 Task: Look for space in Klintsy, Russia from 10th July, 2023 to 15th July, 2023 for 7 adults in price range Rs.10000 to Rs.15000. Place can be entire place or shared room with 4 bedrooms having 7 beds and 4 bathrooms. Property type can be house, flat, guest house. Amenities needed are: wifi, TV, free parkinig on premises, gym, breakfast. Booking option can be shelf check-in. Required host language is English.
Action: Mouse moved to (479, 101)
Screenshot: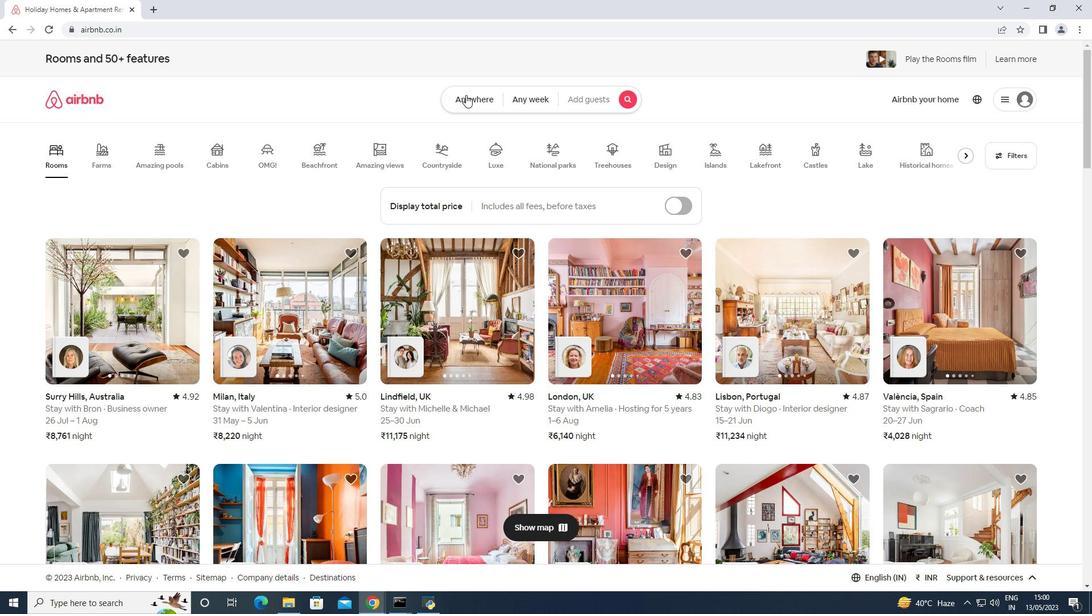 
Action: Mouse pressed left at (479, 101)
Screenshot: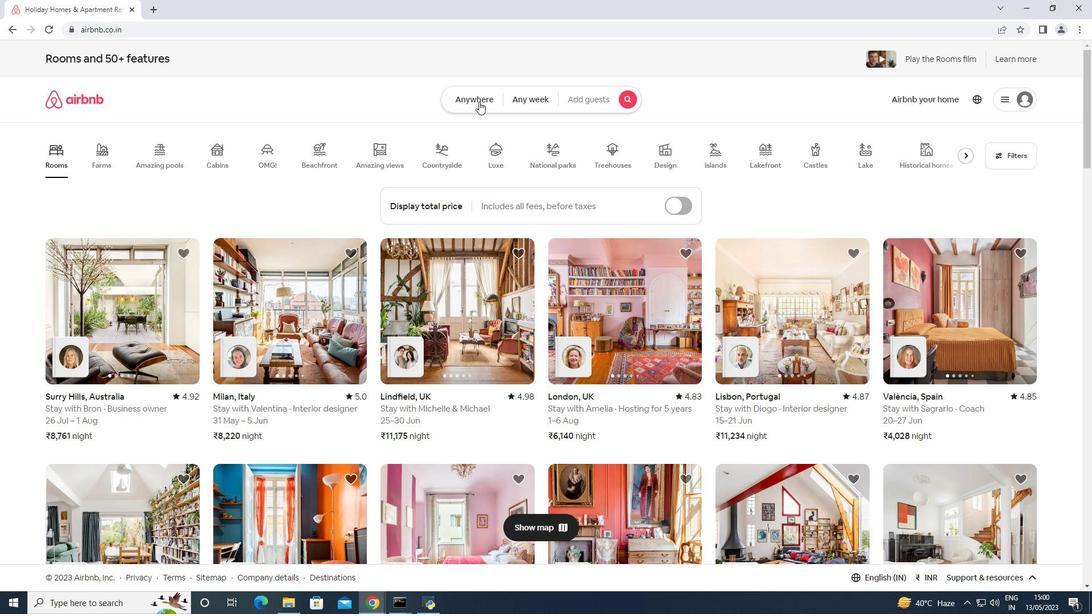 
Action: Mouse moved to (412, 137)
Screenshot: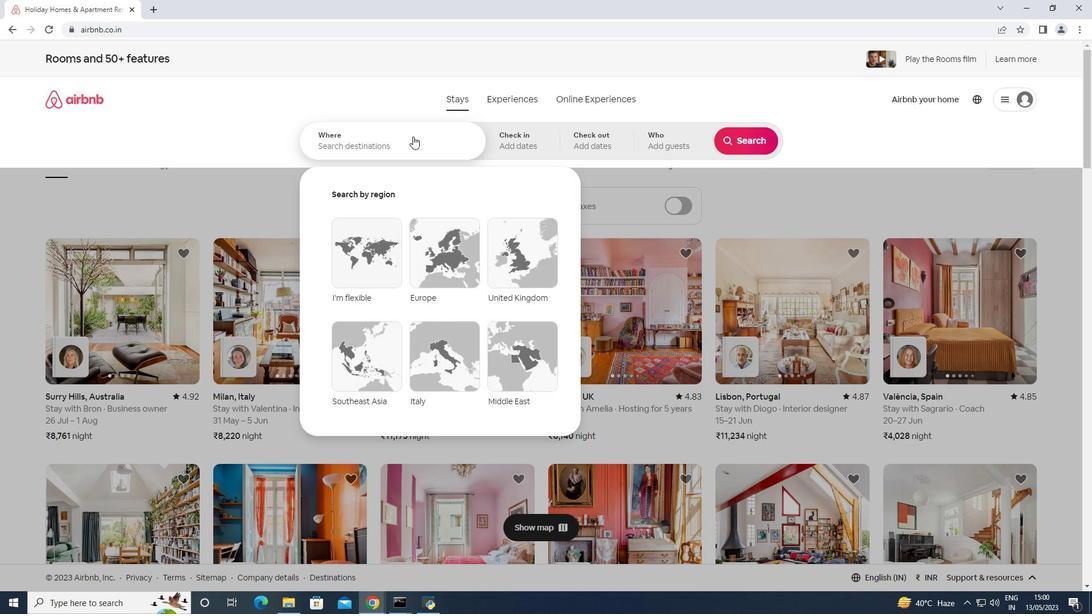 
Action: Mouse pressed left at (412, 137)
Screenshot: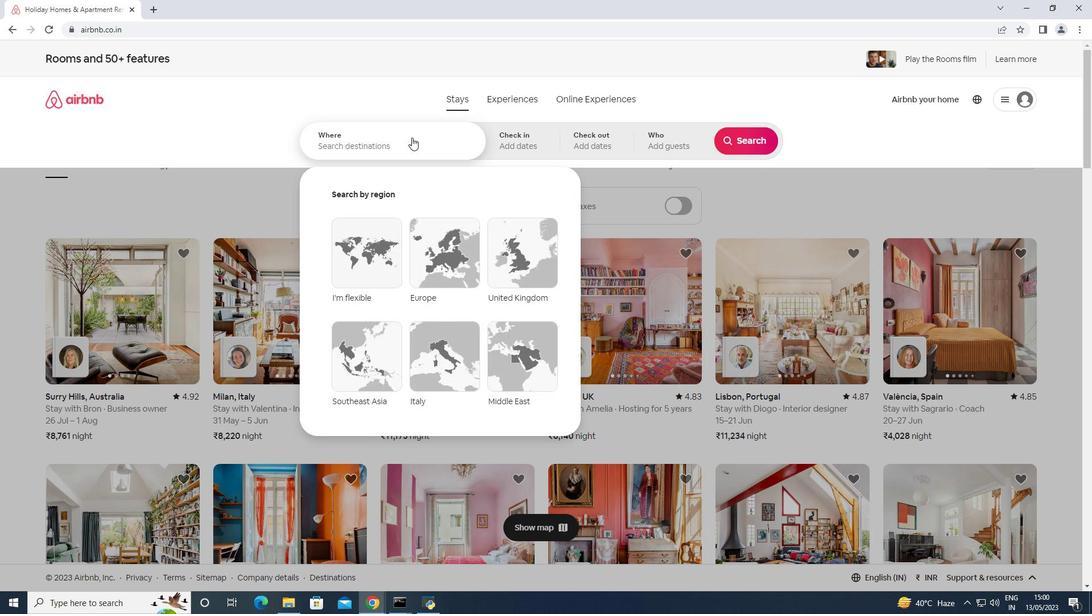 
Action: Mouse moved to (405, 131)
Screenshot: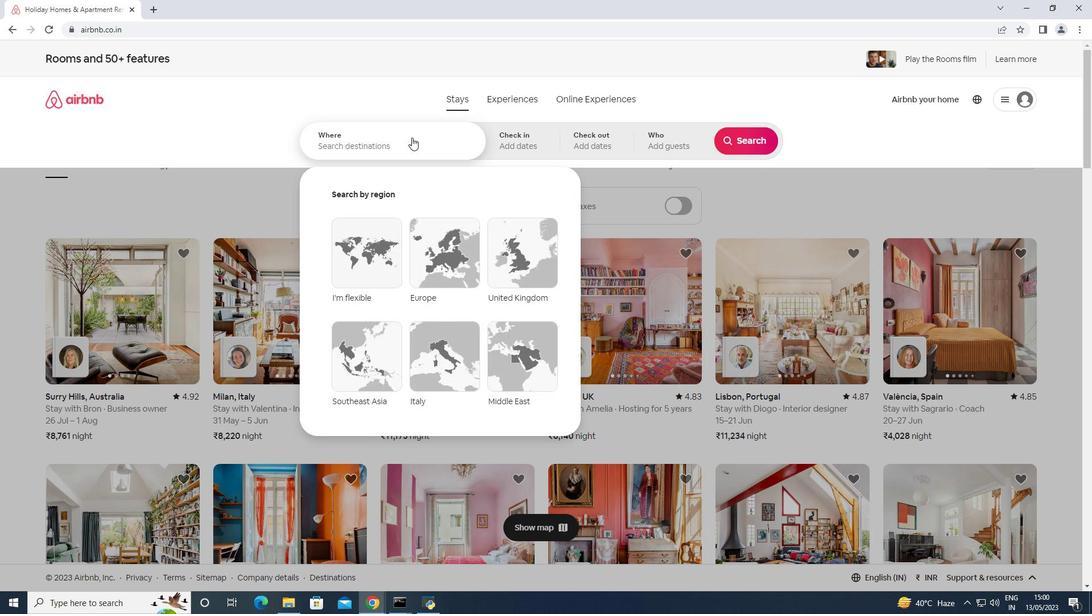 
Action: Key pressed <Key.shift>Klintsy,<Key.space><Key.shift>Russia<Key.enter>
Screenshot: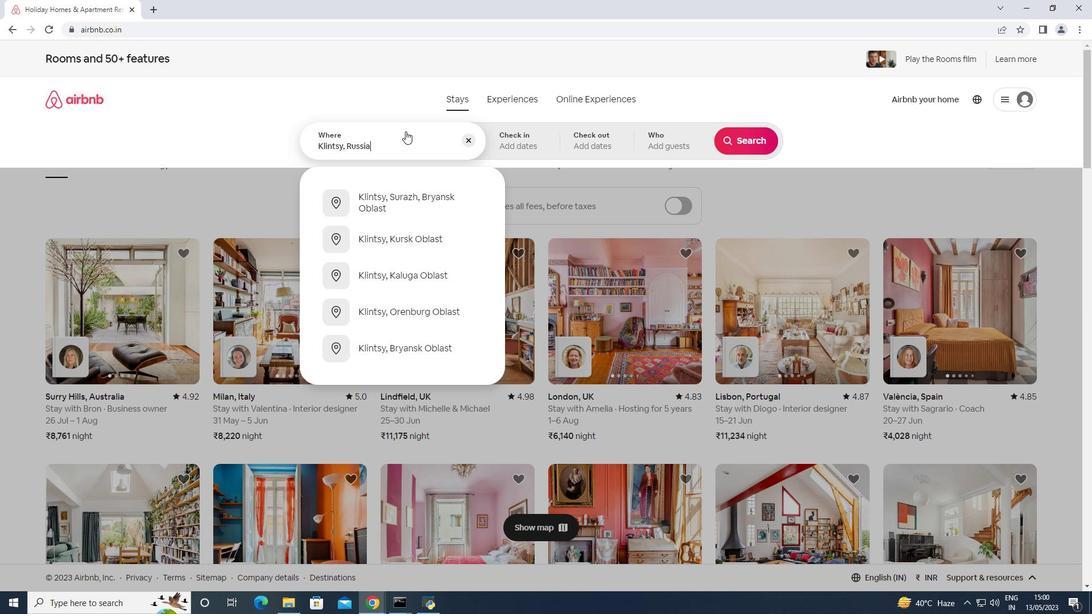 
Action: Mouse moved to (738, 229)
Screenshot: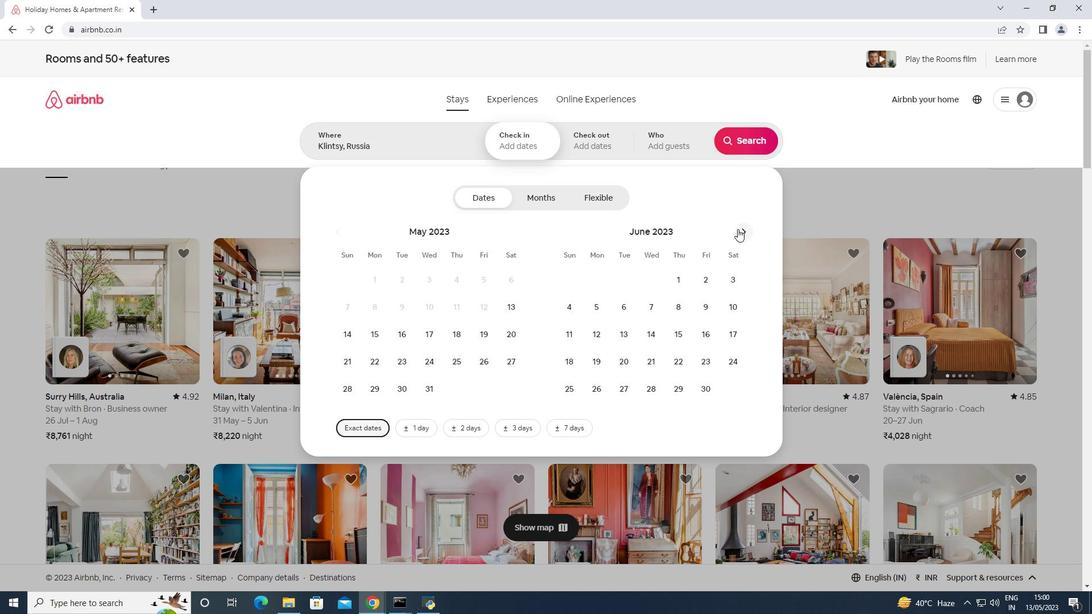 
Action: Mouse pressed left at (738, 229)
Screenshot: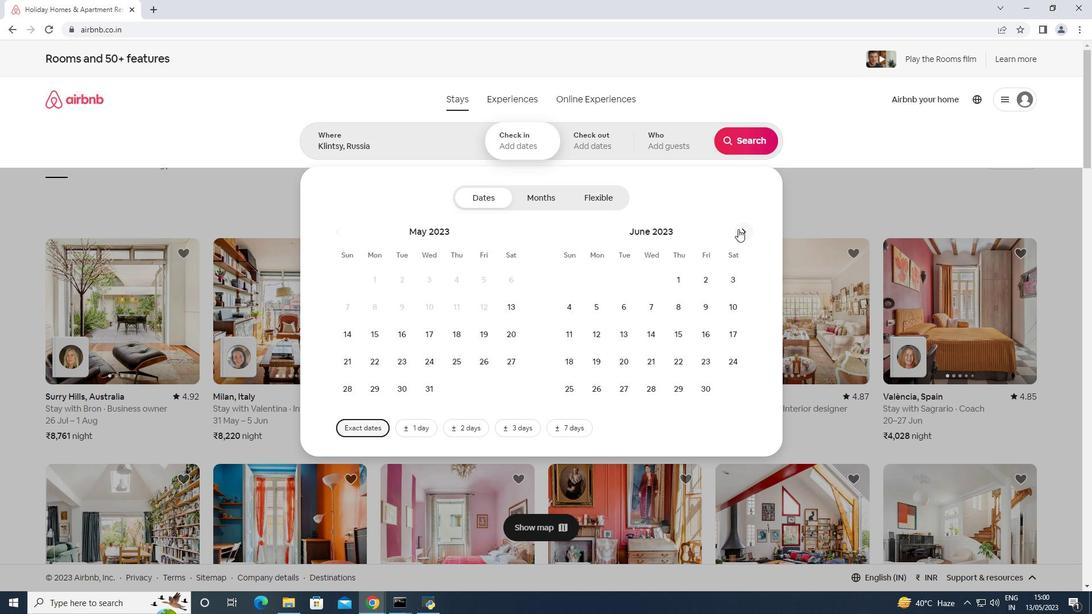 
Action: Mouse moved to (603, 334)
Screenshot: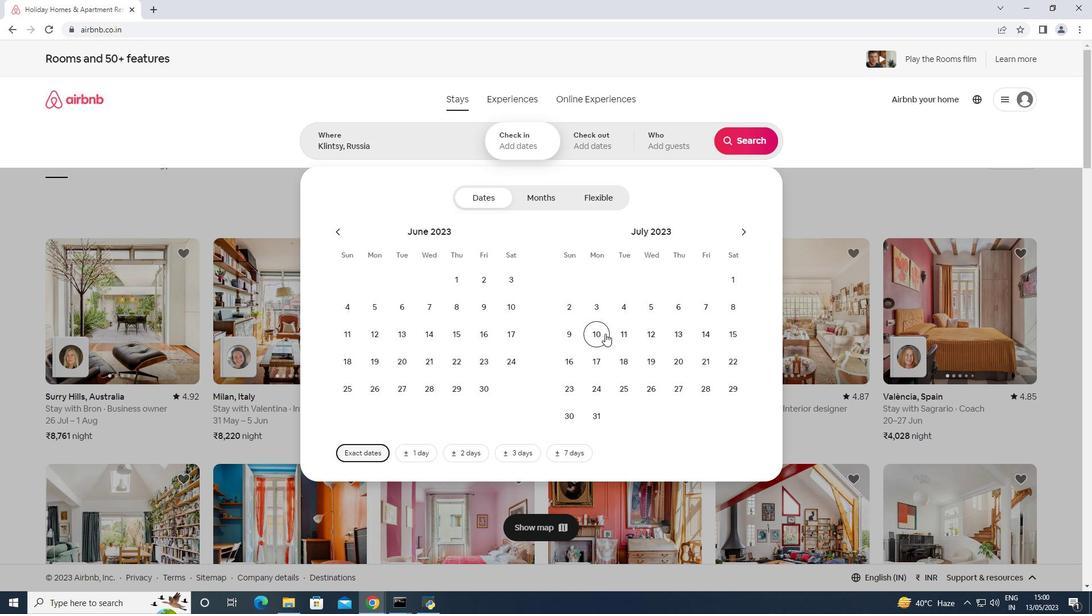 
Action: Mouse pressed left at (603, 334)
Screenshot: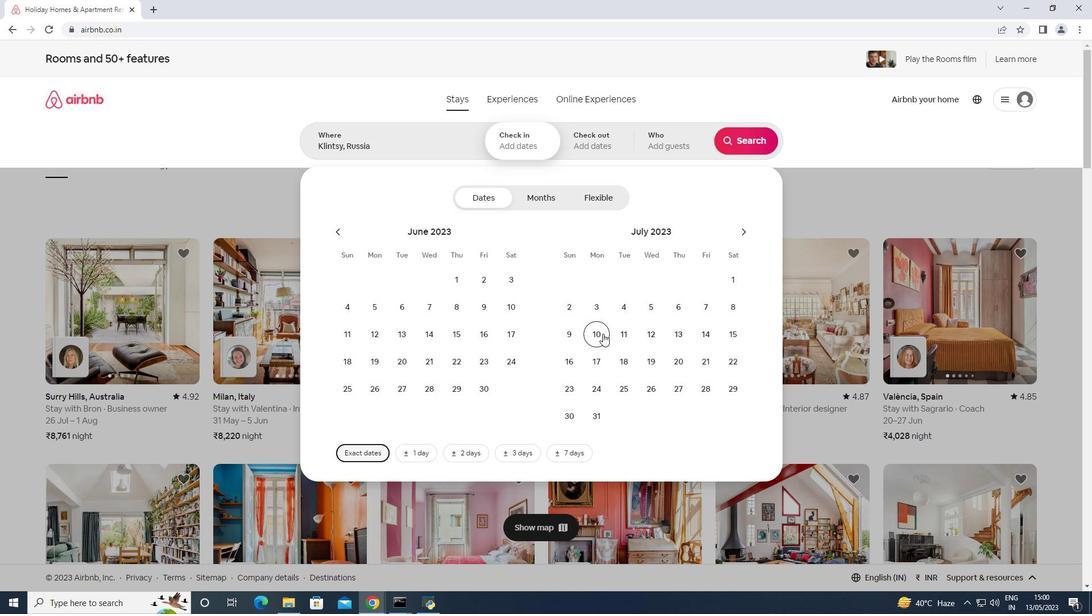 
Action: Mouse moved to (731, 325)
Screenshot: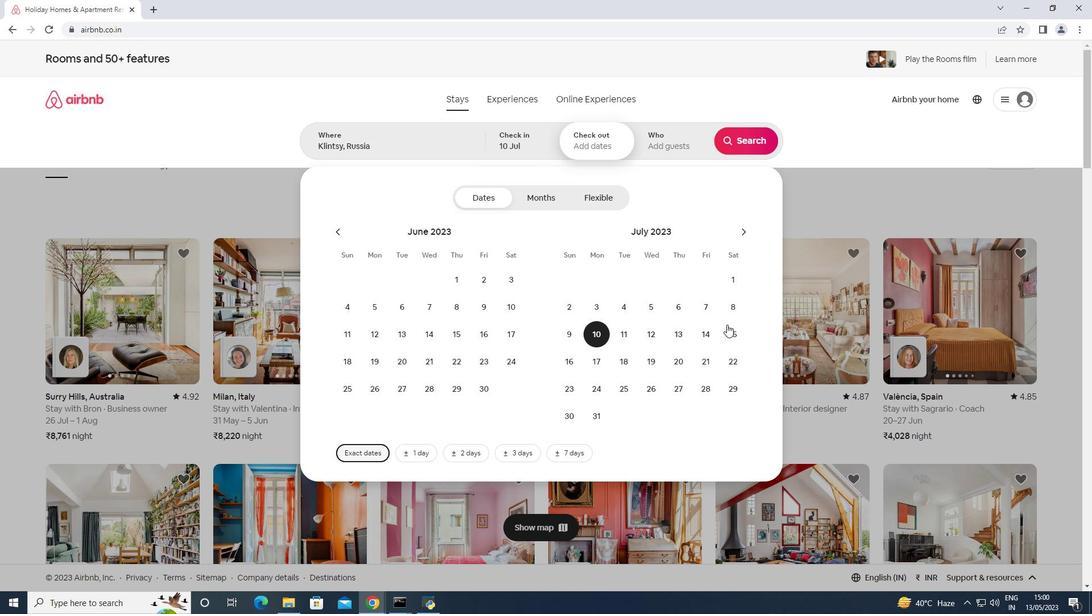 
Action: Mouse pressed left at (731, 325)
Screenshot: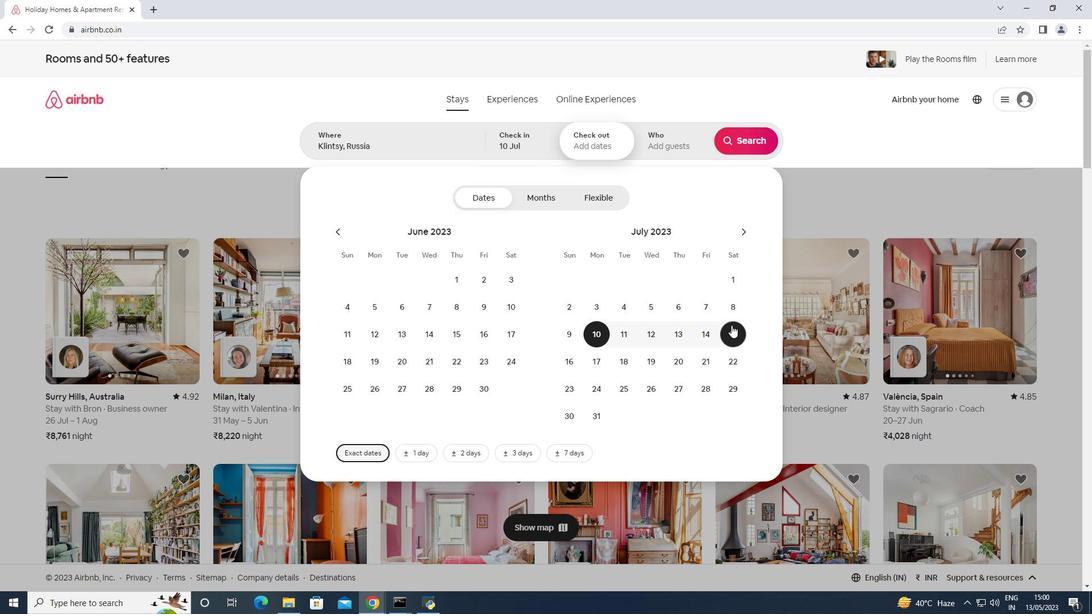 
Action: Mouse moved to (654, 139)
Screenshot: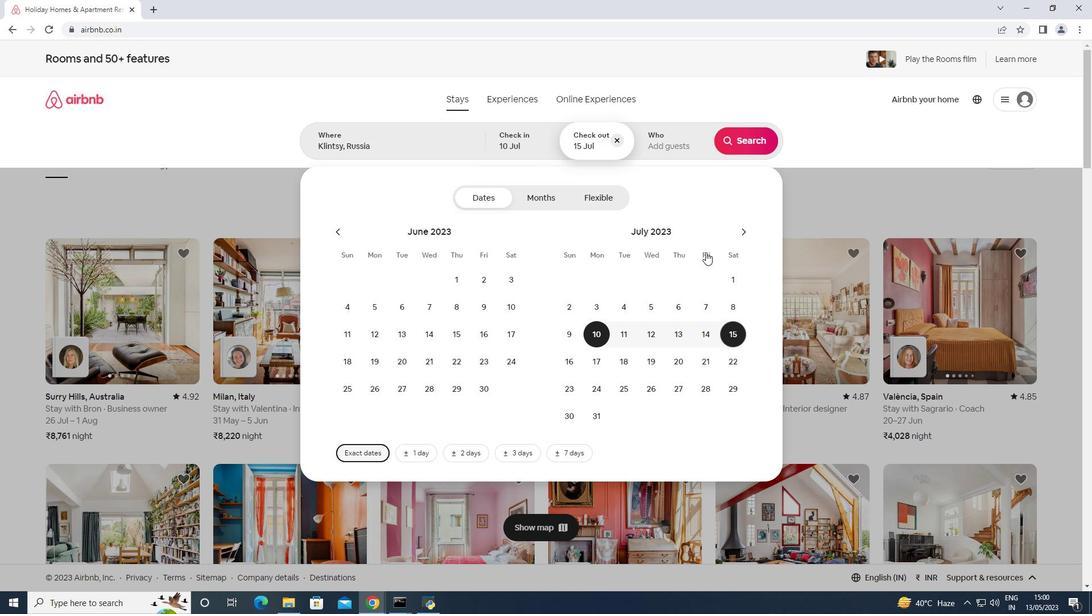 
Action: Mouse pressed left at (654, 139)
Screenshot: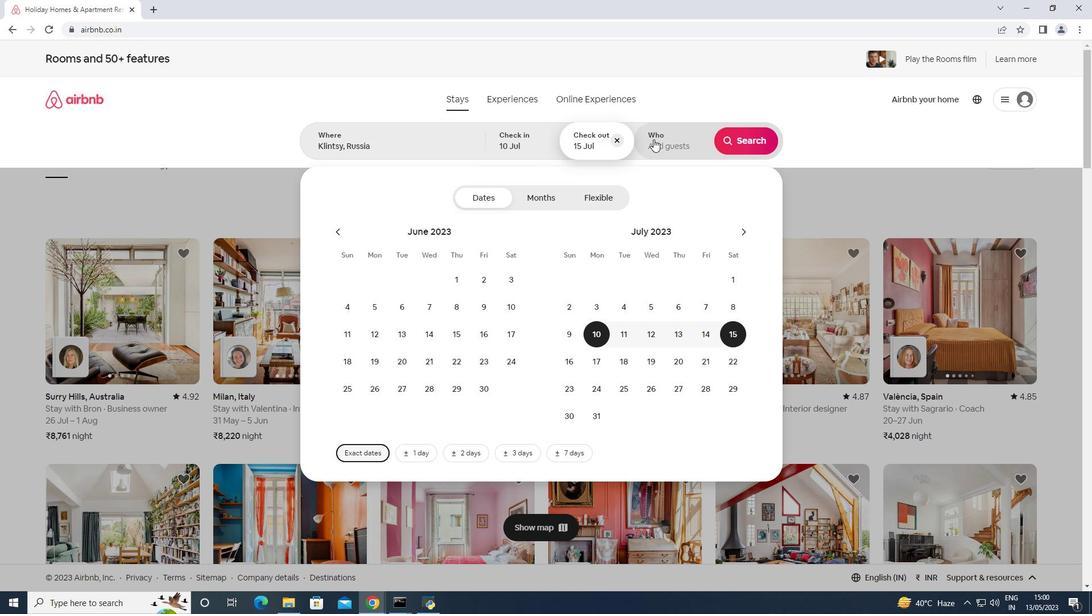 
Action: Mouse moved to (750, 203)
Screenshot: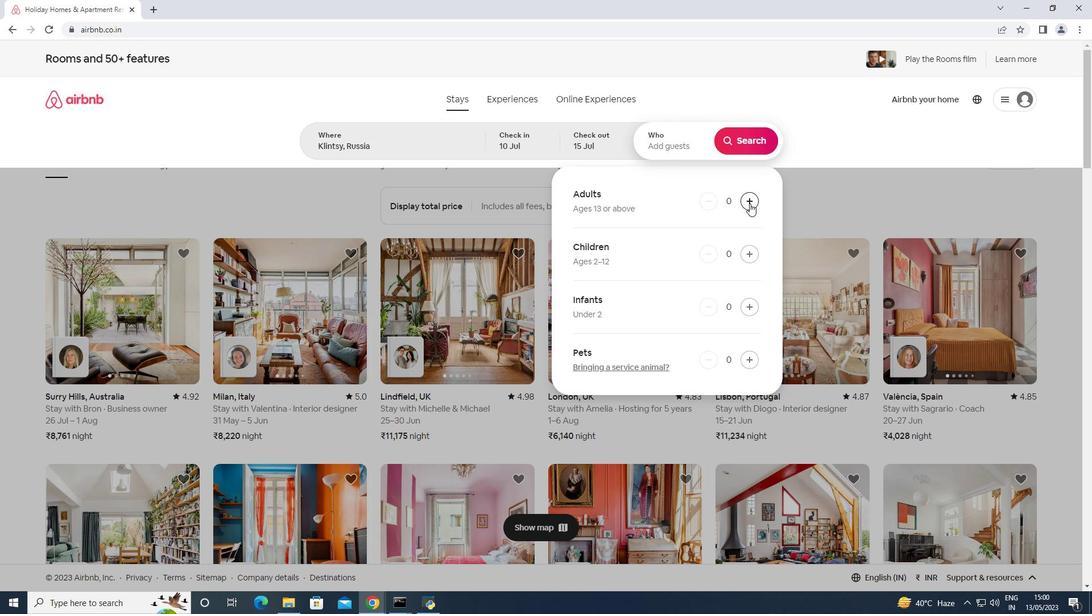 
Action: Mouse pressed left at (750, 203)
Screenshot: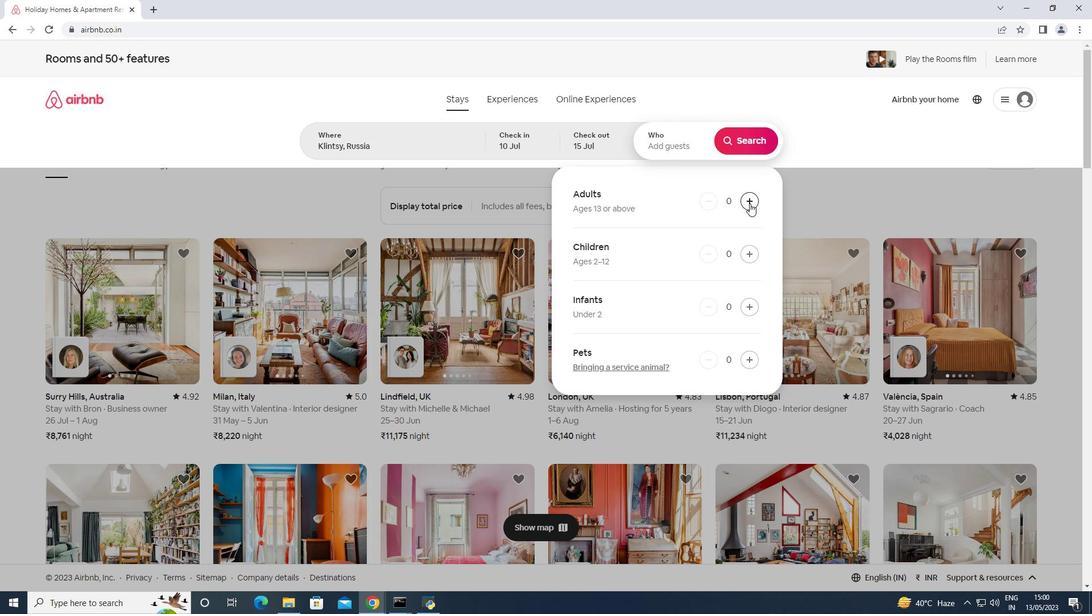 
Action: Mouse pressed left at (750, 203)
Screenshot: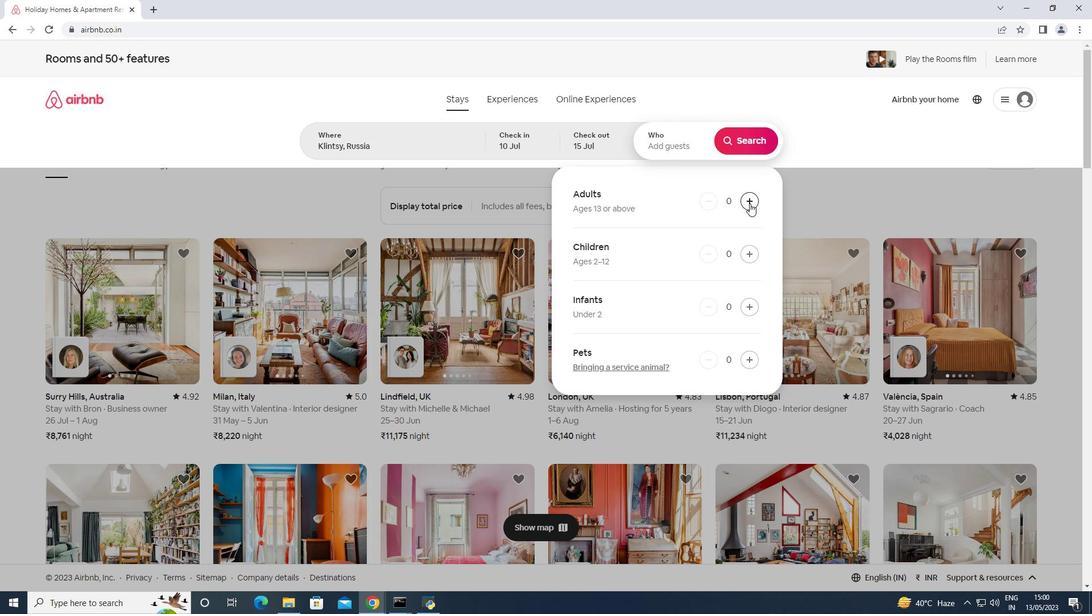 
Action: Mouse pressed left at (750, 203)
Screenshot: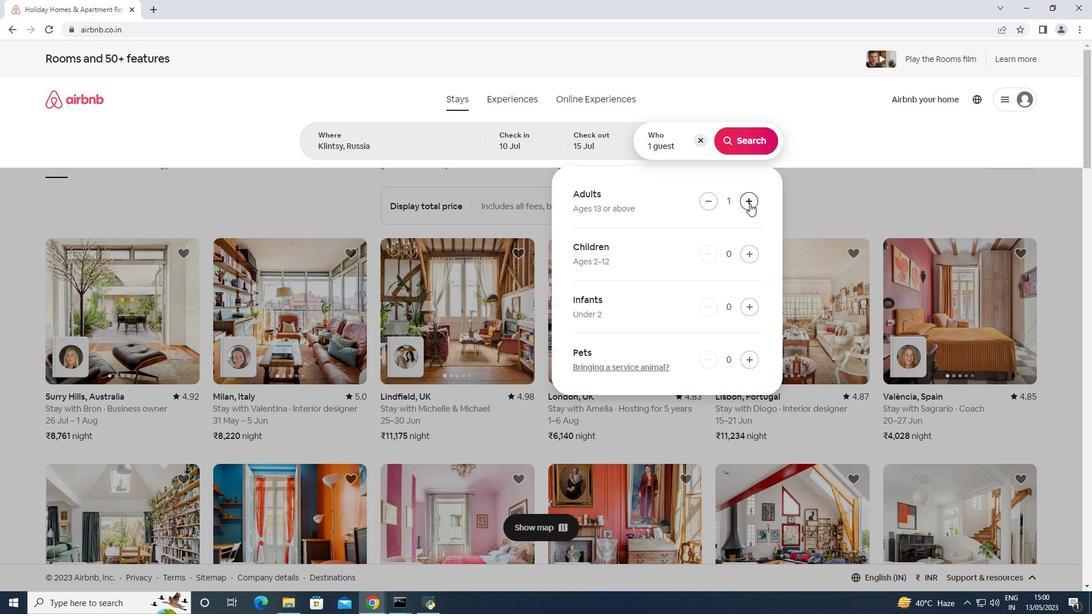 
Action: Mouse pressed left at (750, 203)
Screenshot: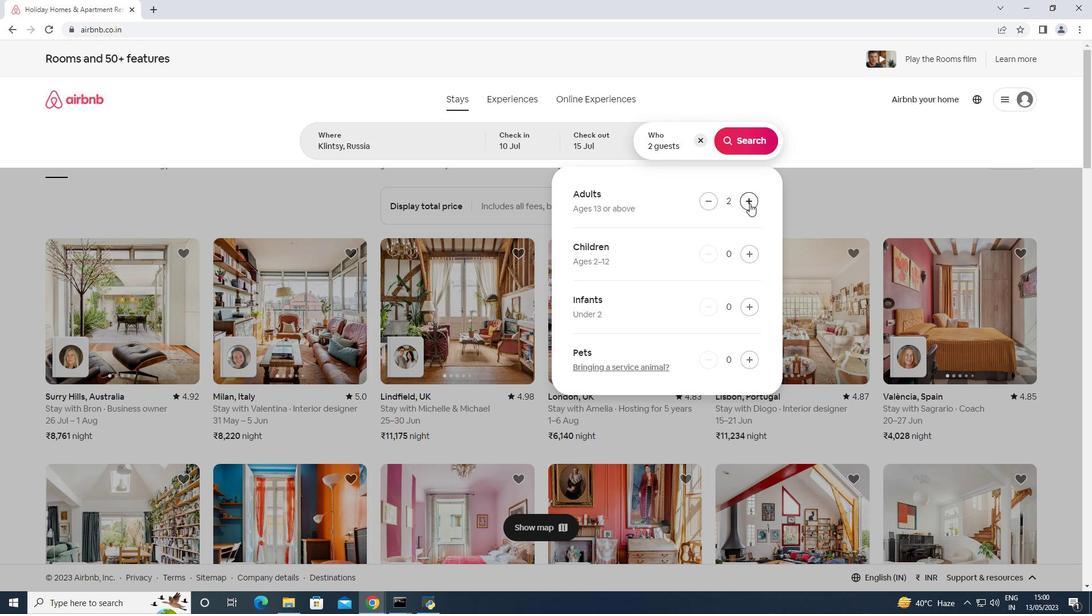 
Action: Mouse pressed left at (750, 203)
Screenshot: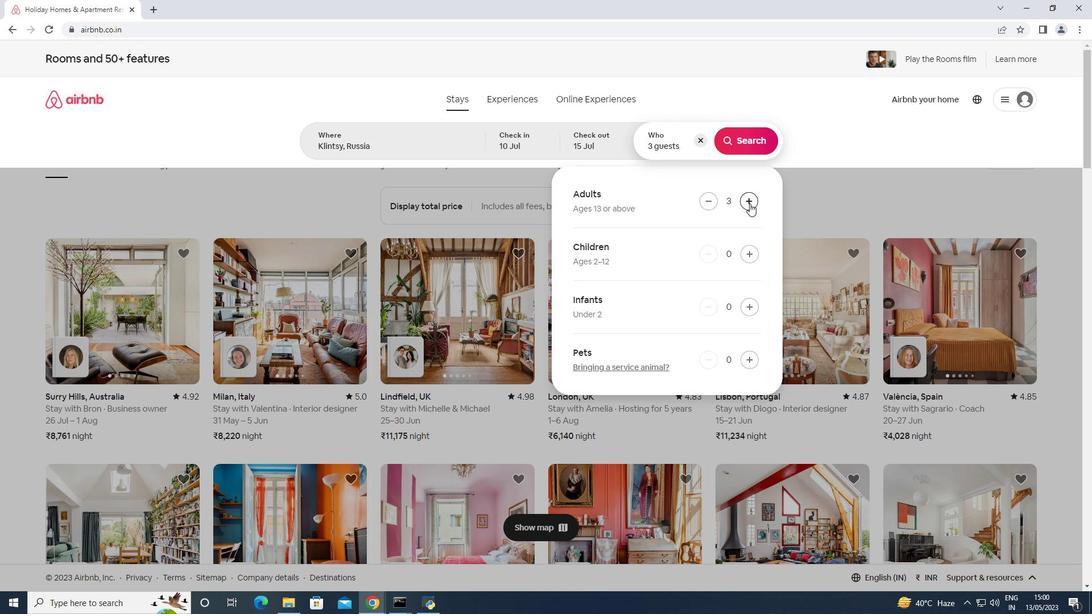 
Action: Mouse pressed left at (750, 203)
Screenshot: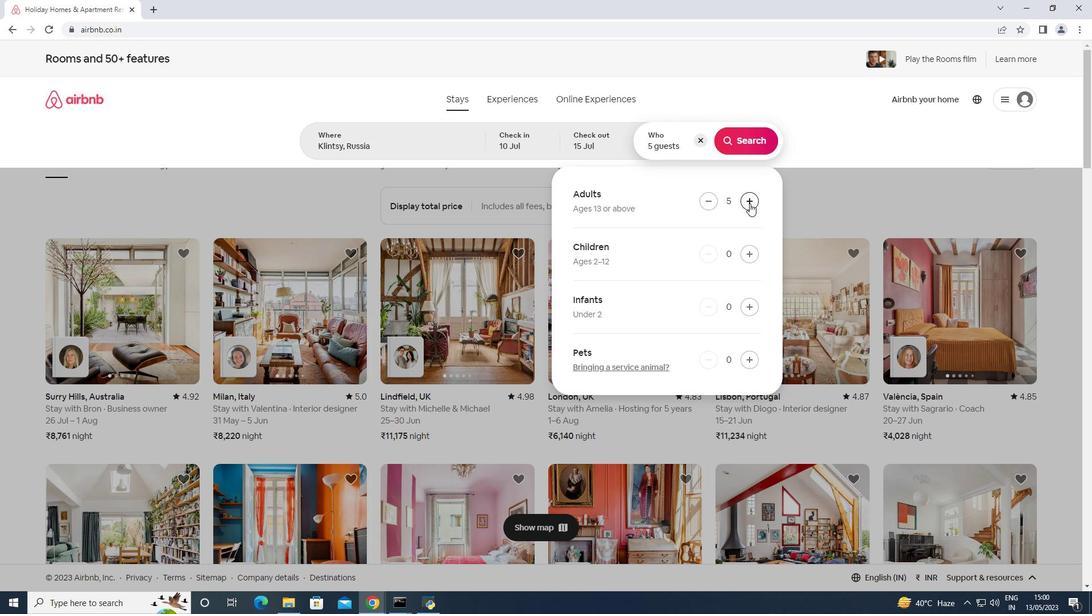 
Action: Mouse pressed left at (750, 203)
Screenshot: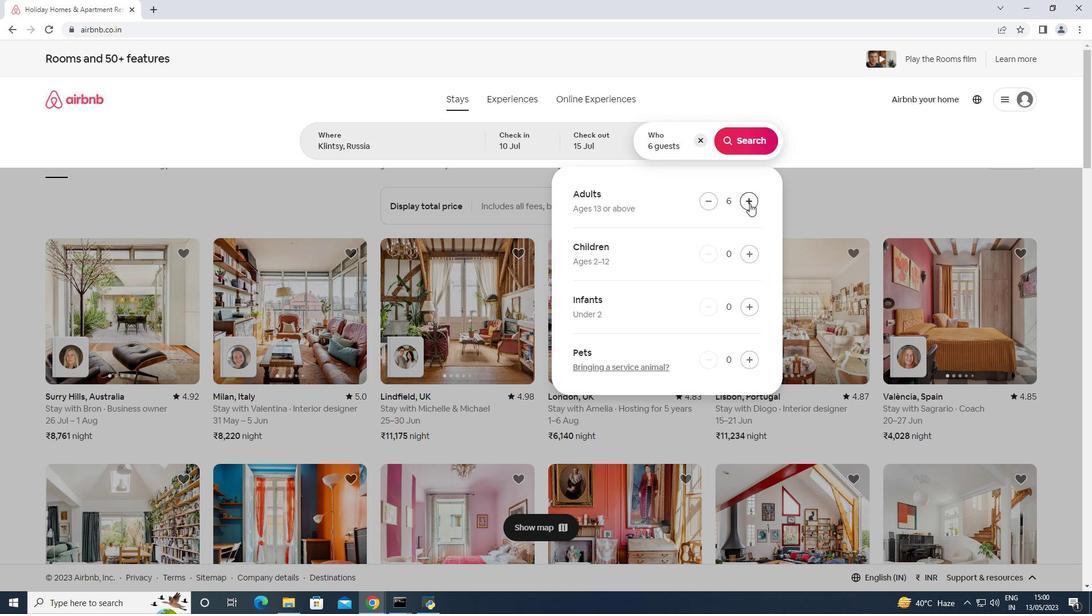 
Action: Mouse moved to (745, 146)
Screenshot: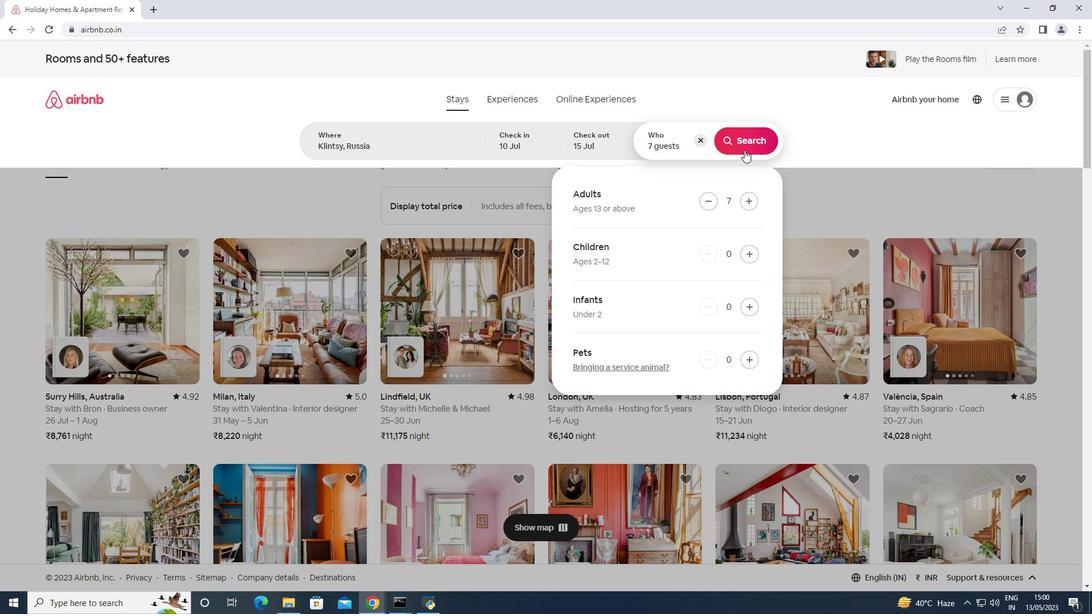 
Action: Mouse pressed left at (745, 146)
Screenshot: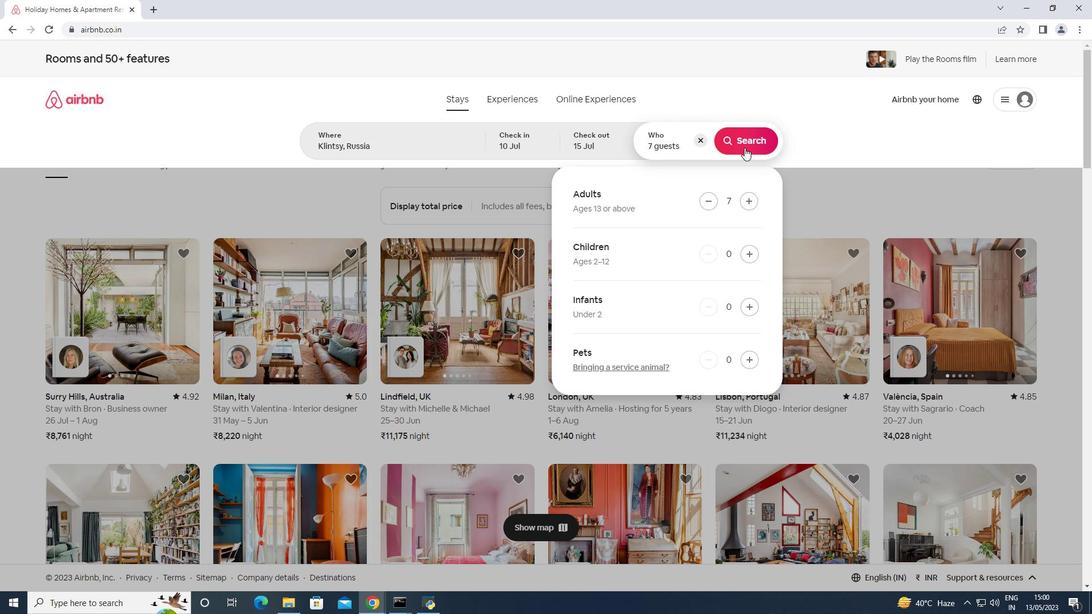 
Action: Mouse moved to (1043, 109)
Screenshot: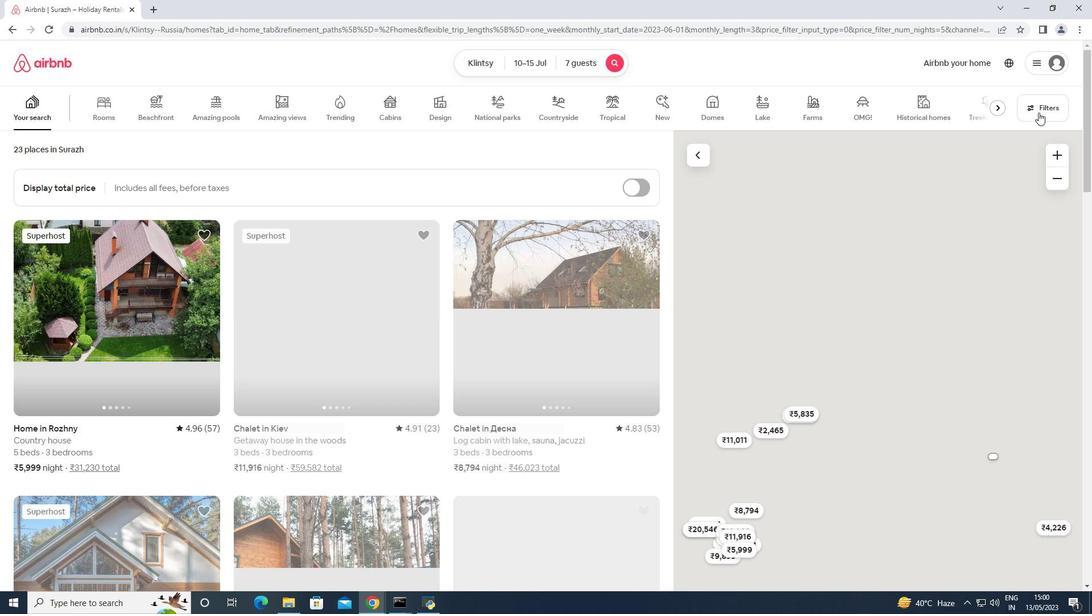 
Action: Mouse pressed left at (1043, 109)
Screenshot: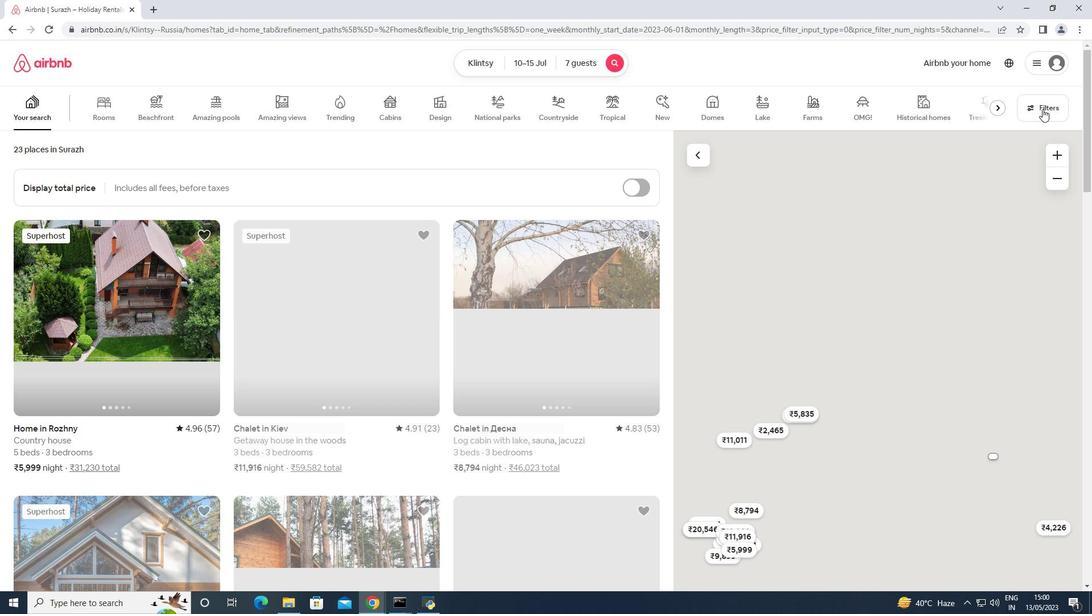 
Action: Mouse moved to (466, 383)
Screenshot: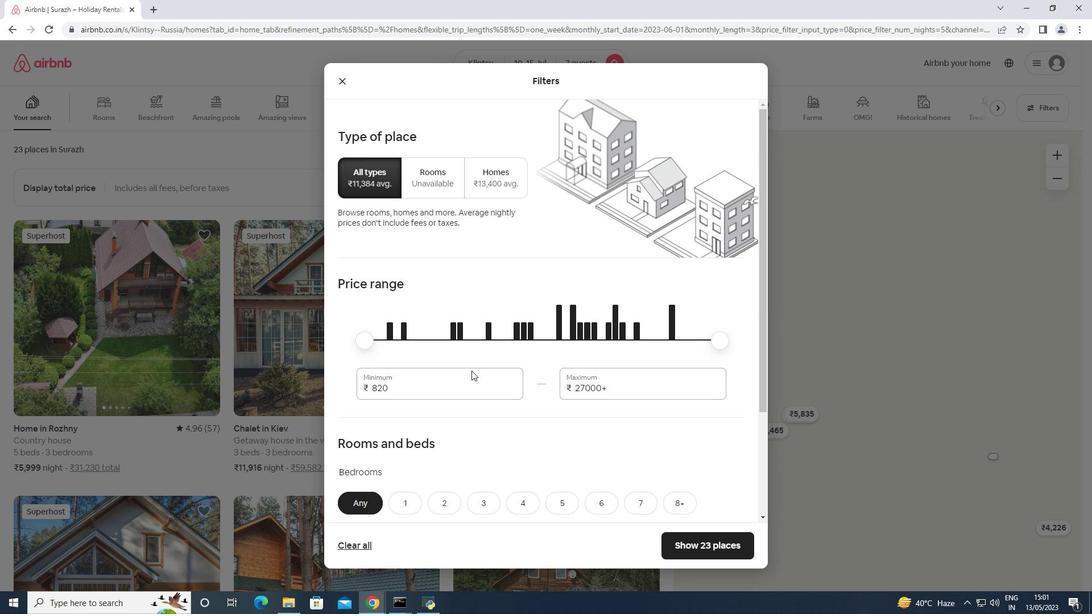 
Action: Mouse pressed left at (466, 383)
Screenshot: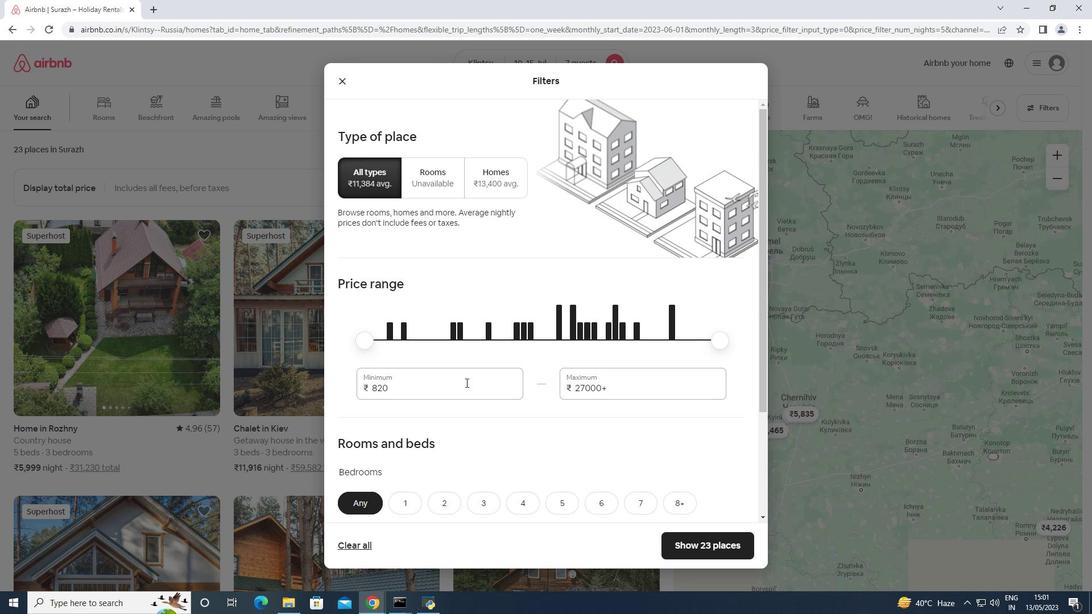
Action: Mouse pressed left at (466, 383)
Screenshot: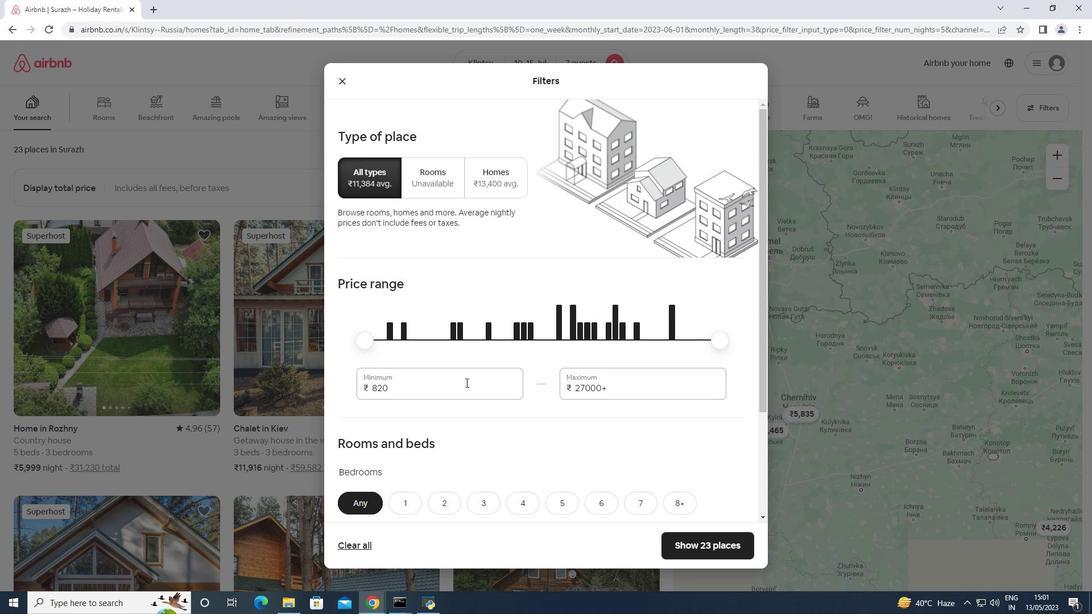 
Action: Mouse moved to (465, 383)
Screenshot: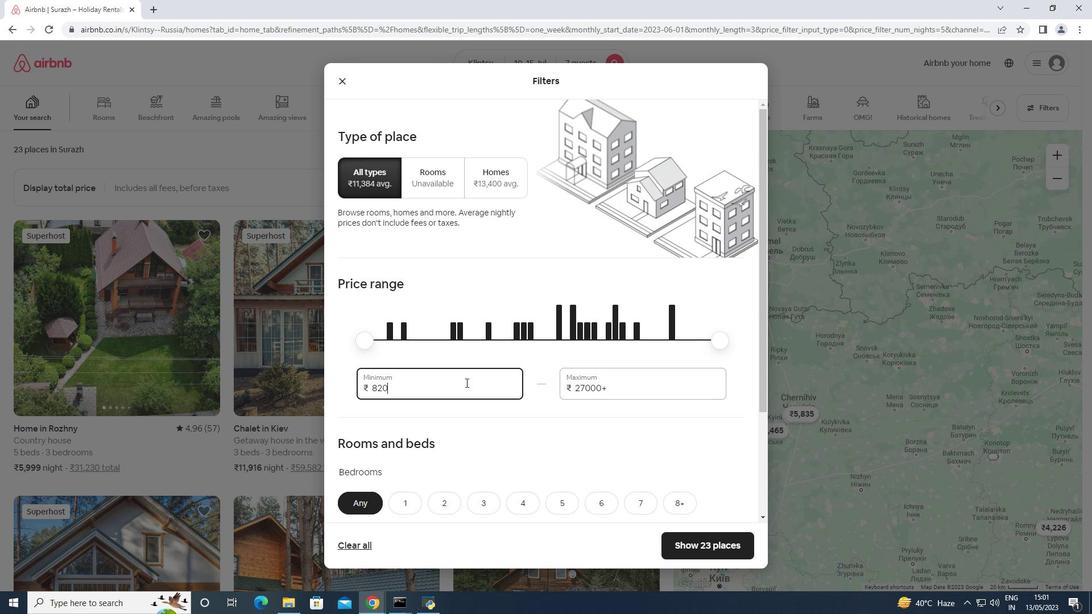 
Action: Key pressed 10000<Key.tab>15000
Screenshot: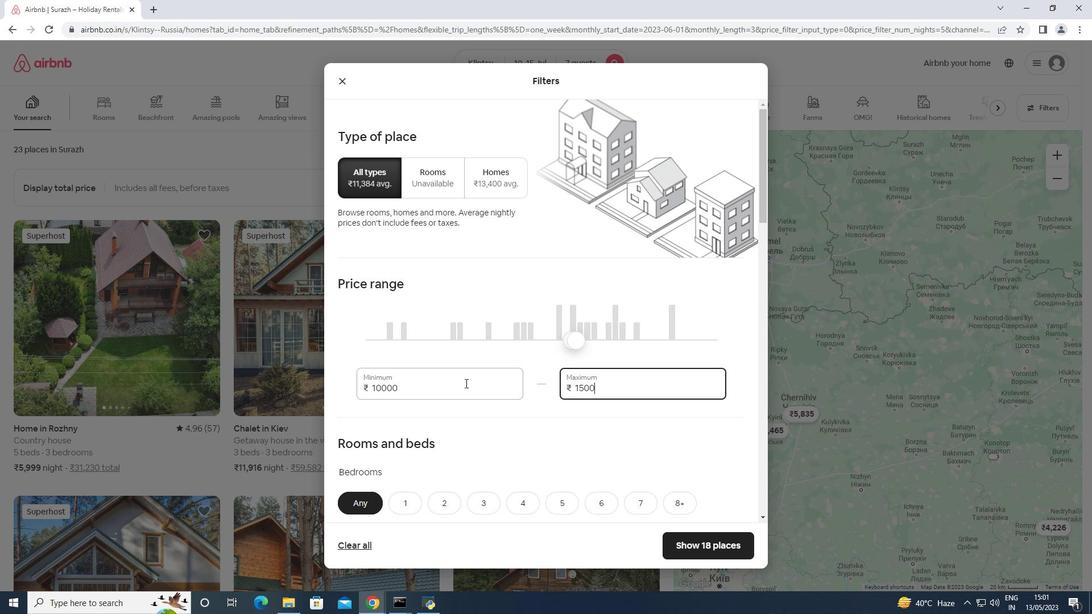 
Action: Mouse scrolled (465, 383) with delta (0, 0)
Screenshot: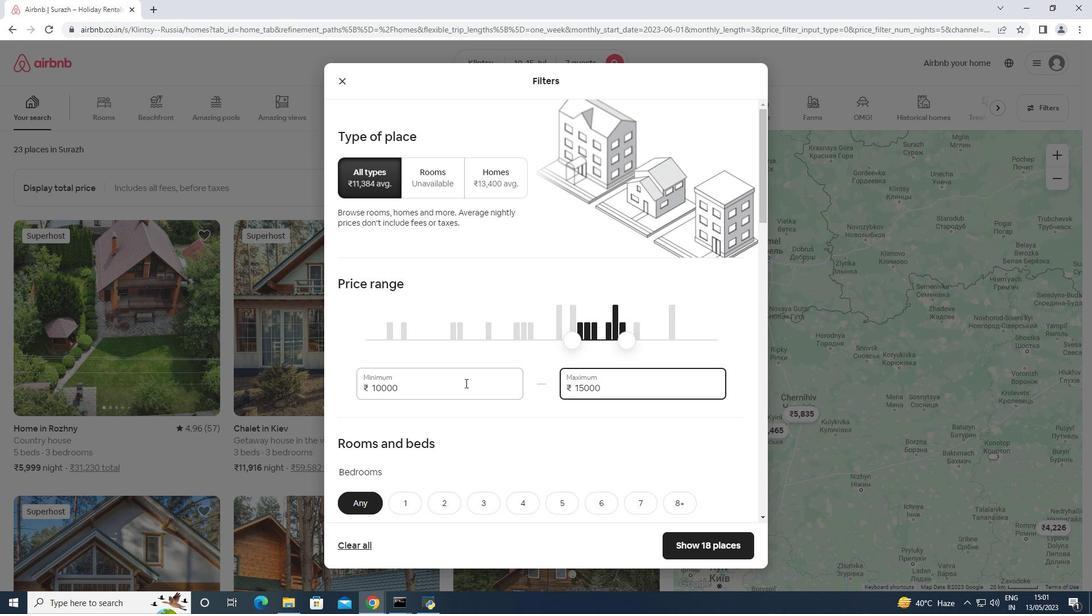 
Action: Mouse scrolled (465, 383) with delta (0, 0)
Screenshot: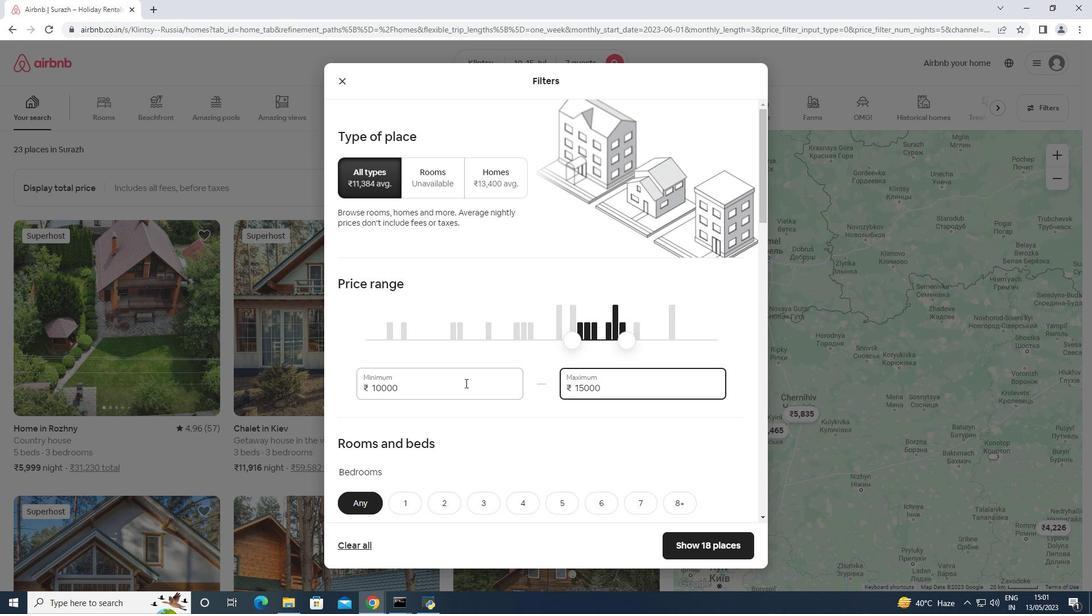 
Action: Mouse scrolled (465, 383) with delta (0, 0)
Screenshot: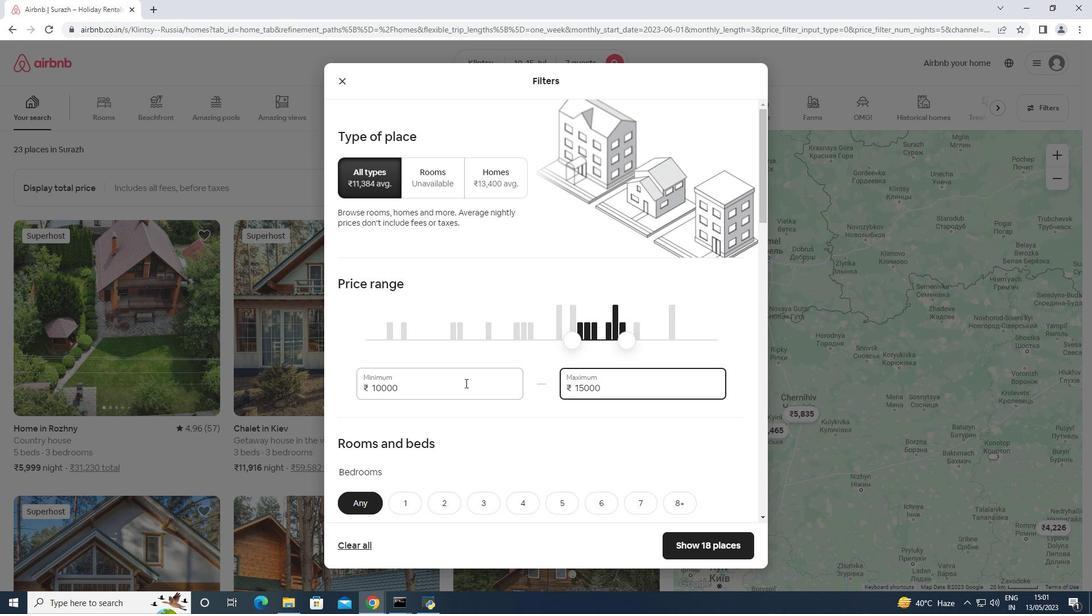 
Action: Mouse scrolled (465, 383) with delta (0, 0)
Screenshot: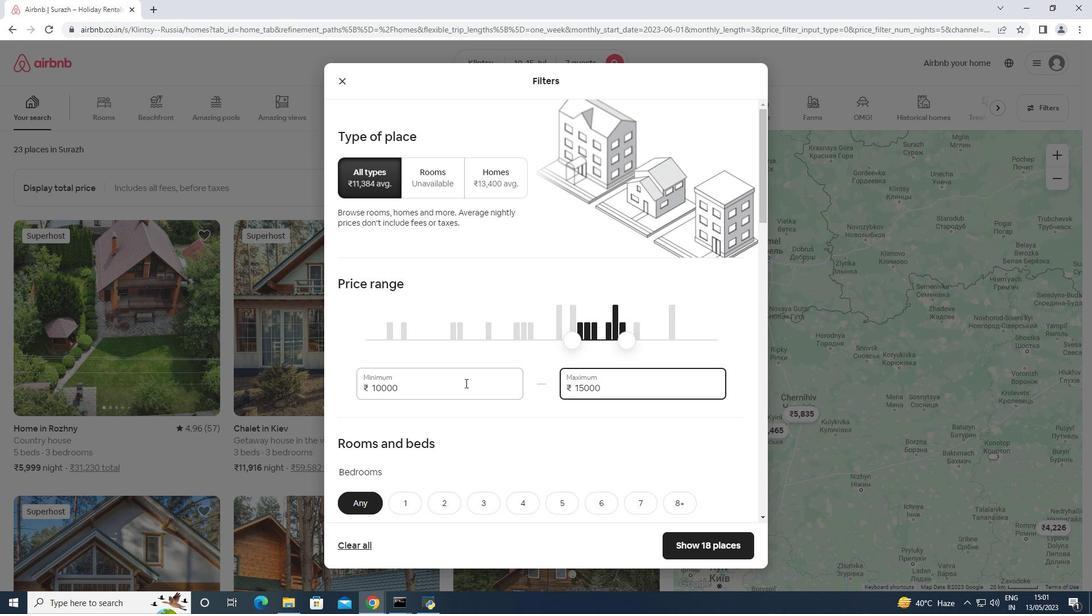 
Action: Mouse moved to (523, 282)
Screenshot: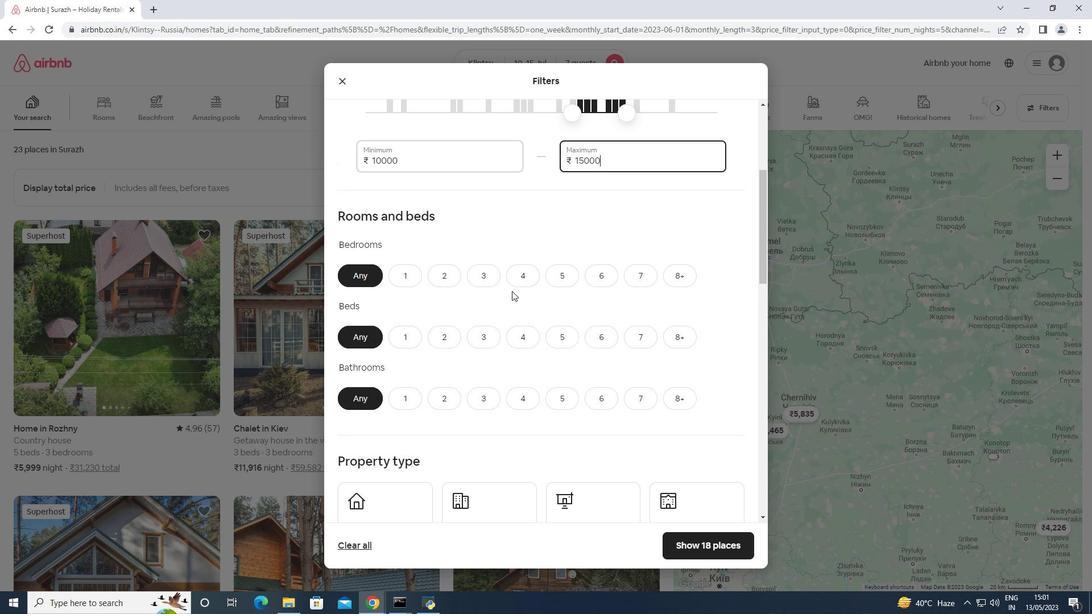 
Action: Mouse pressed left at (523, 282)
Screenshot: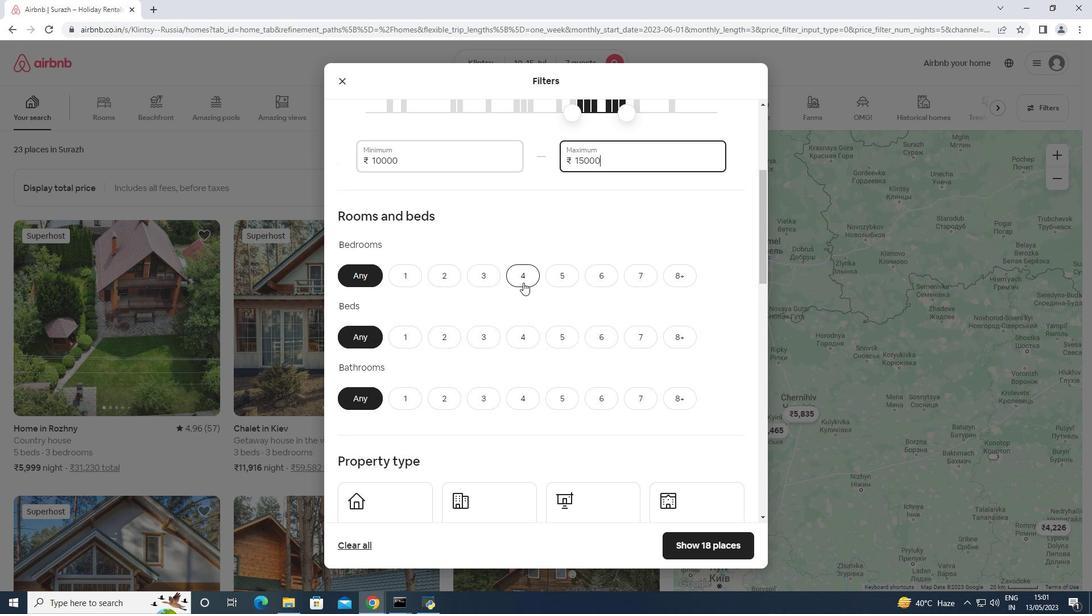 
Action: Mouse moved to (628, 338)
Screenshot: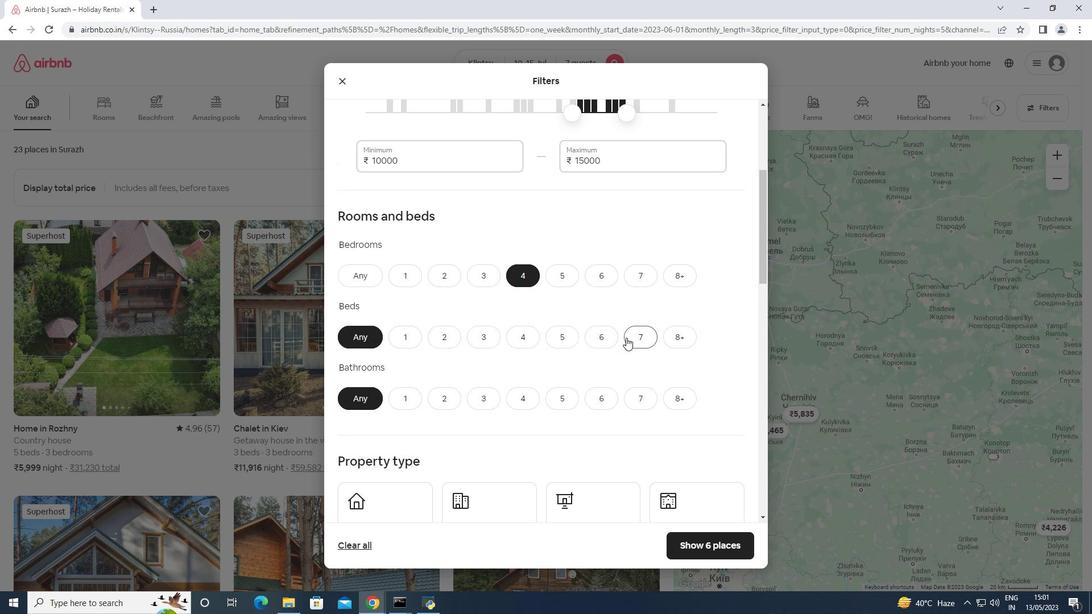 
Action: Mouse pressed left at (628, 338)
Screenshot: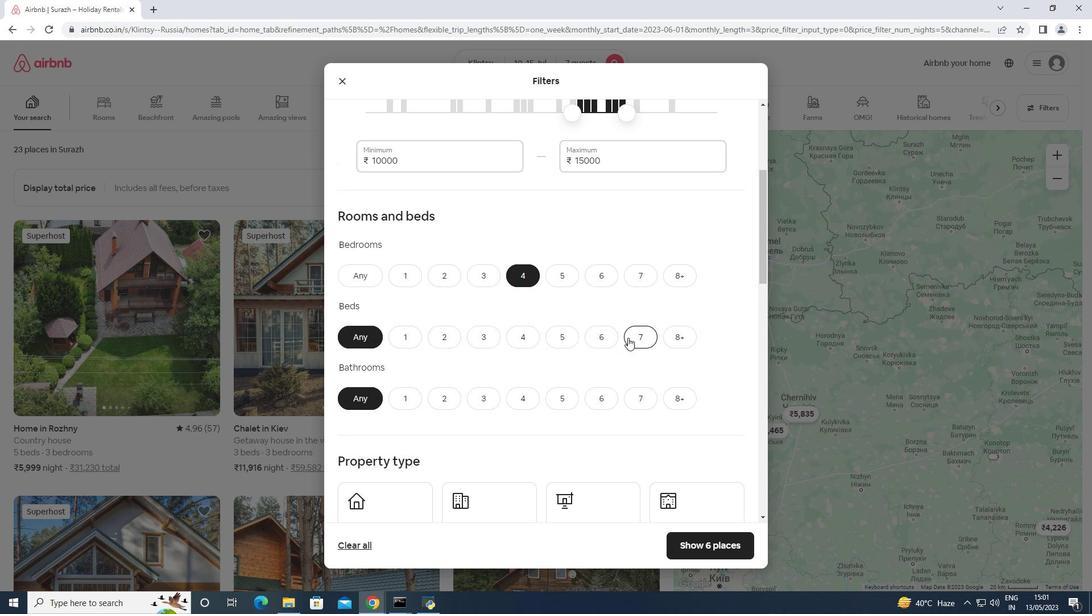 
Action: Mouse moved to (525, 399)
Screenshot: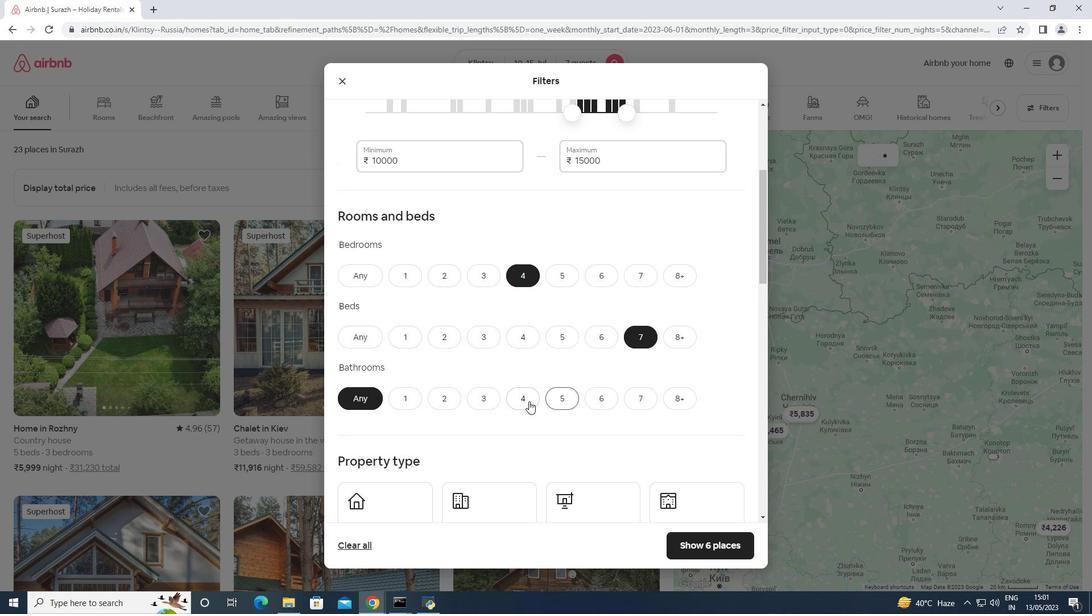 
Action: Mouse pressed left at (525, 399)
Screenshot: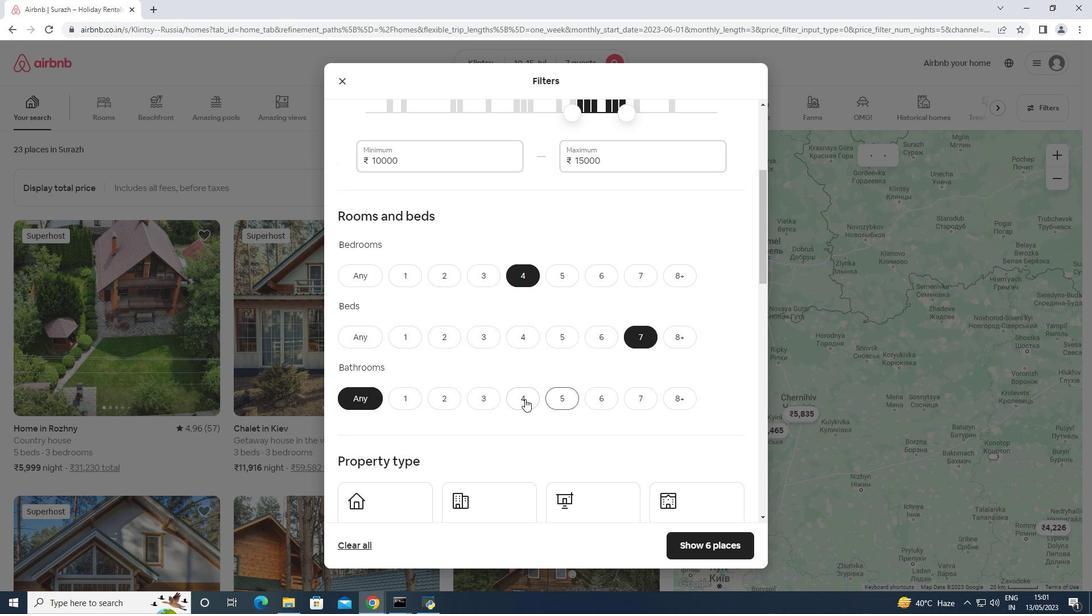 
Action: Mouse moved to (525, 399)
Screenshot: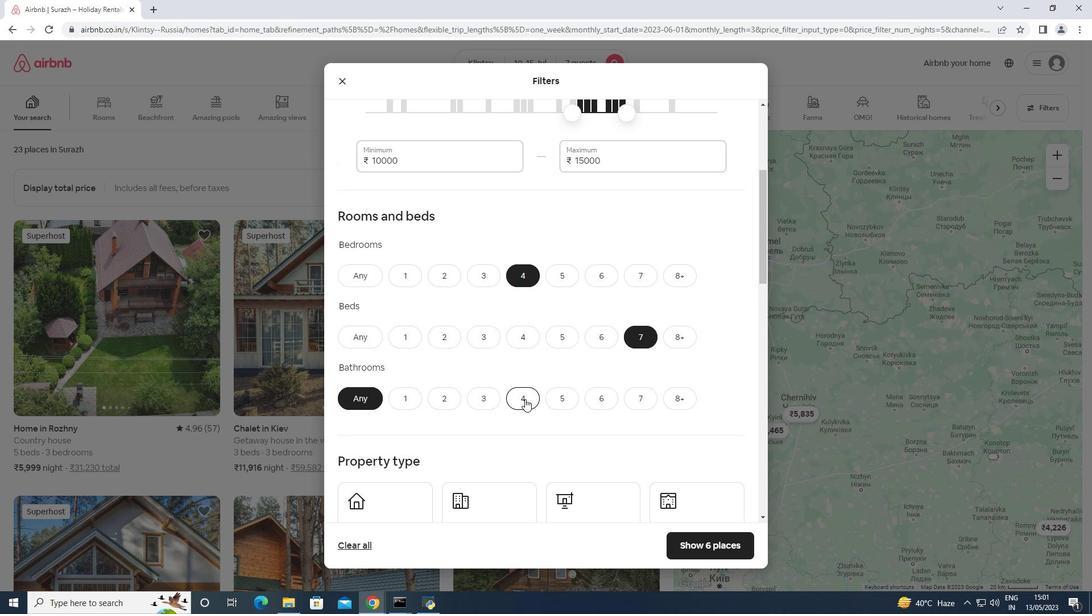 
Action: Mouse scrolled (525, 398) with delta (0, 0)
Screenshot: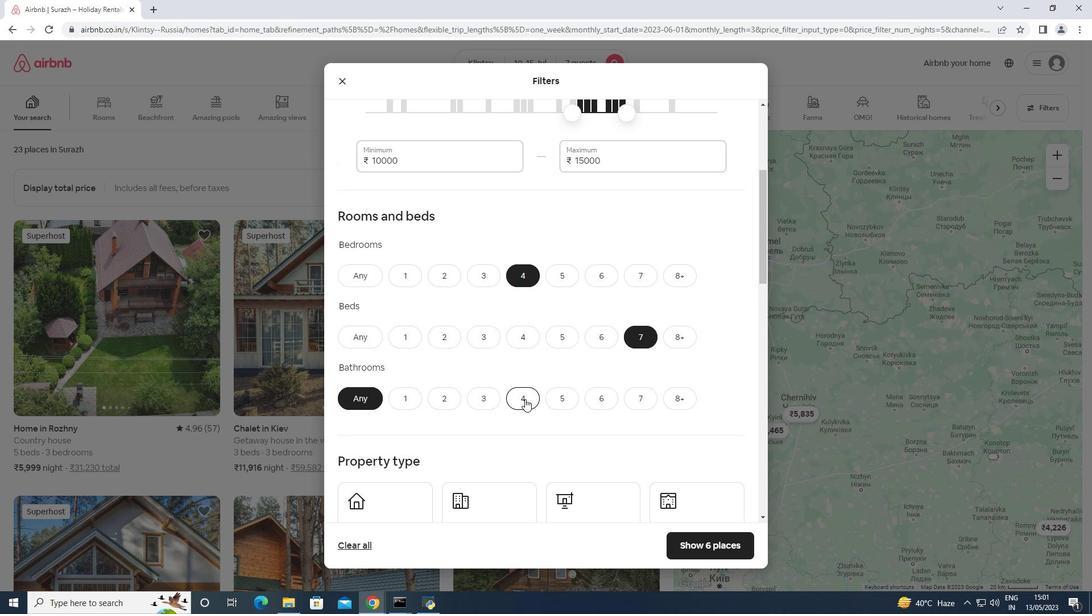 
Action: Mouse scrolled (525, 398) with delta (0, 0)
Screenshot: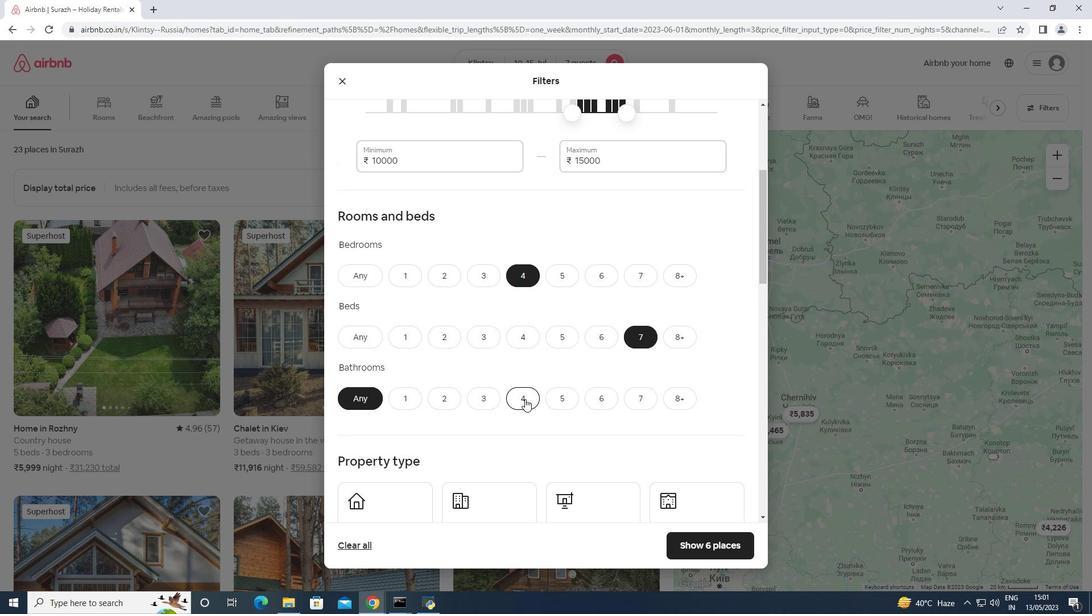 
Action: Mouse scrolled (525, 398) with delta (0, 0)
Screenshot: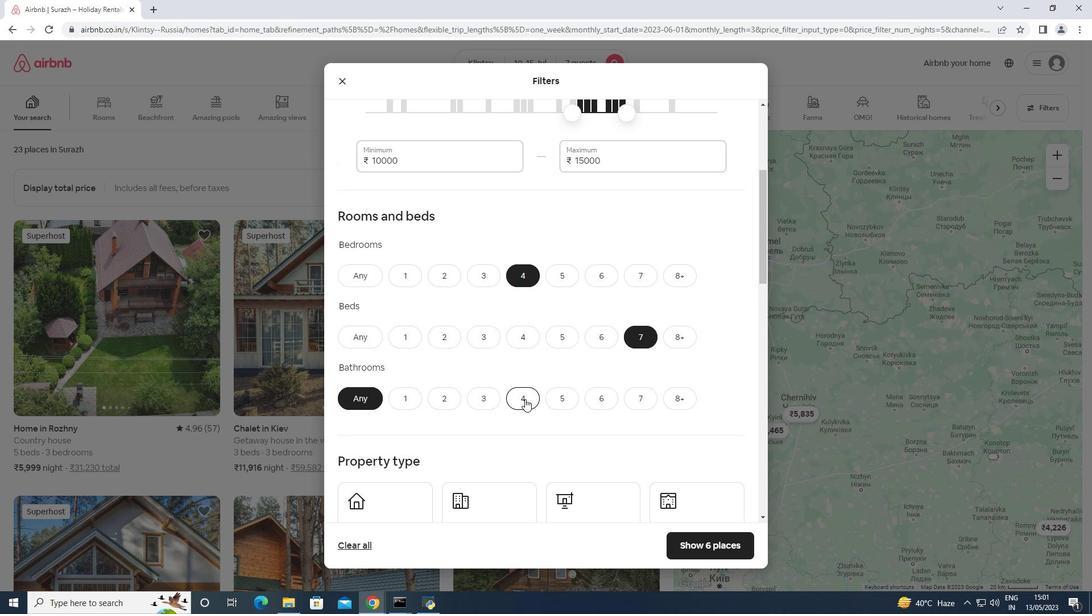 
Action: Mouse scrolled (525, 398) with delta (0, 0)
Screenshot: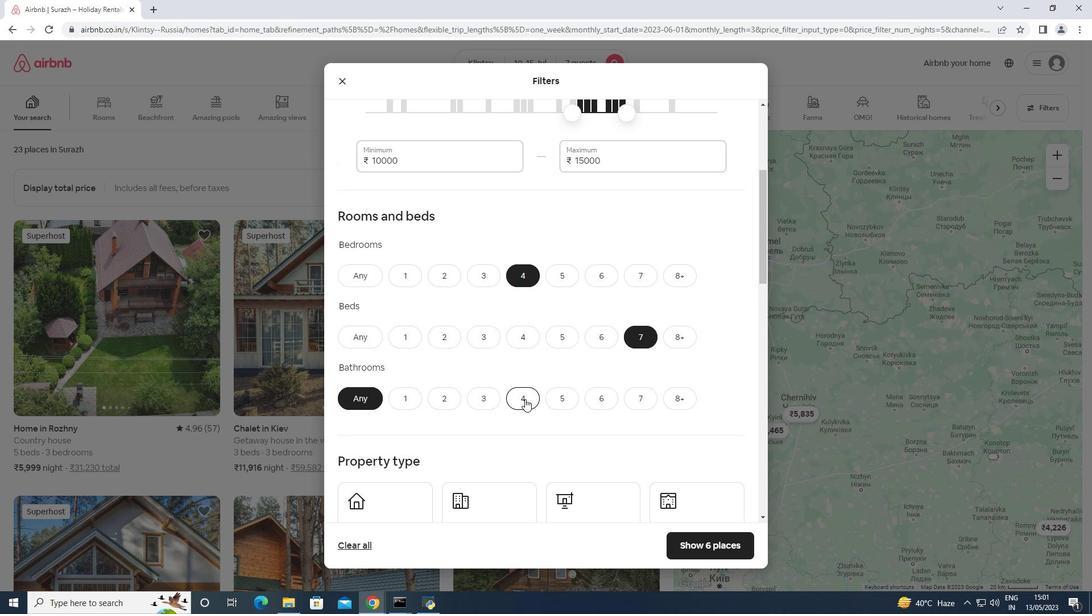 
Action: Mouse scrolled (525, 398) with delta (0, 0)
Screenshot: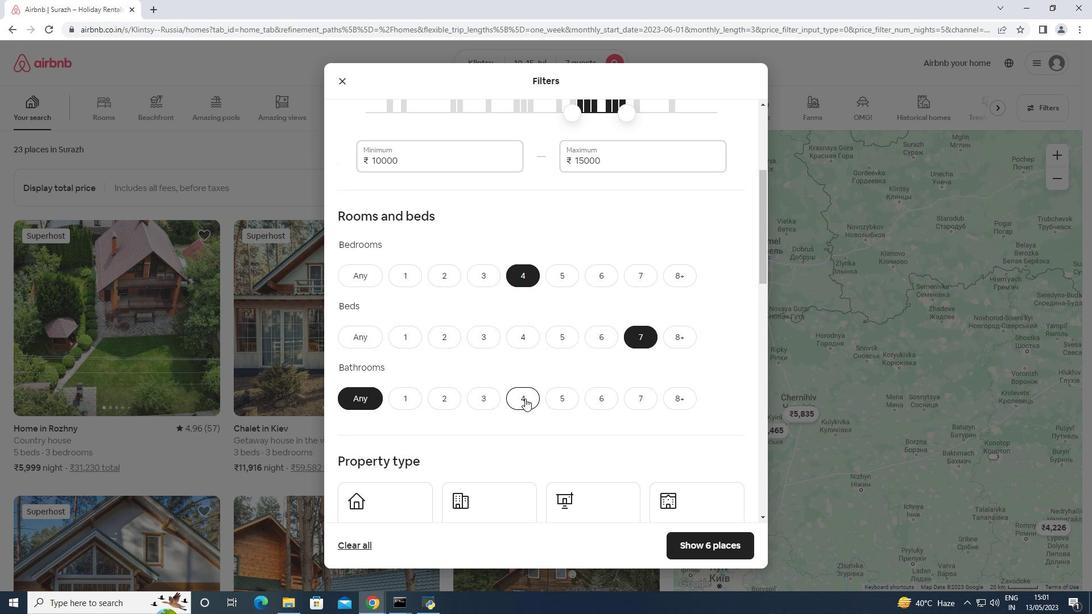 
Action: Mouse moved to (409, 236)
Screenshot: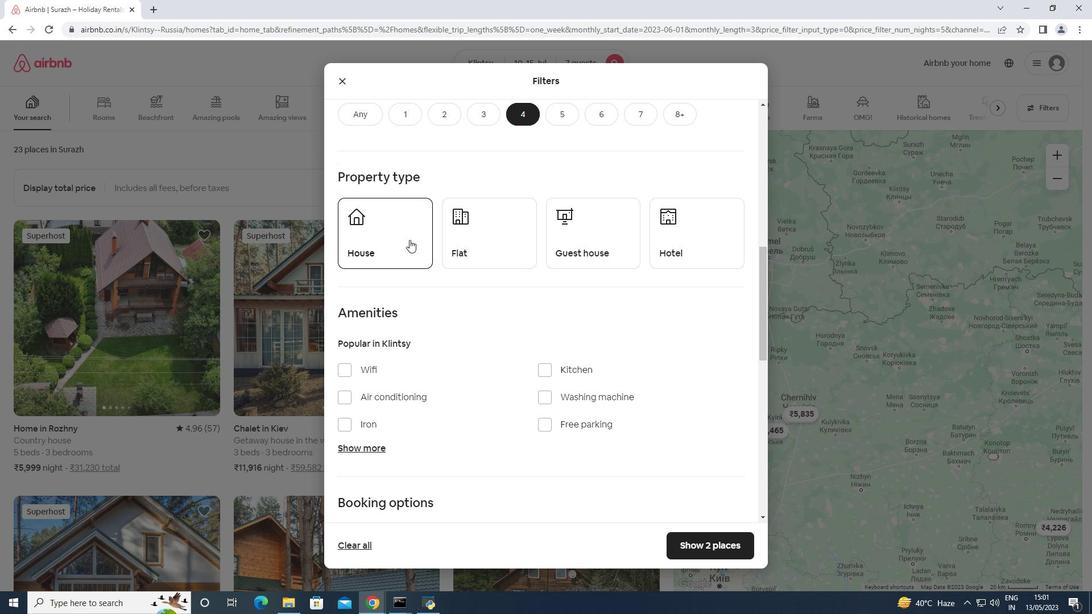 
Action: Mouse pressed left at (409, 236)
Screenshot: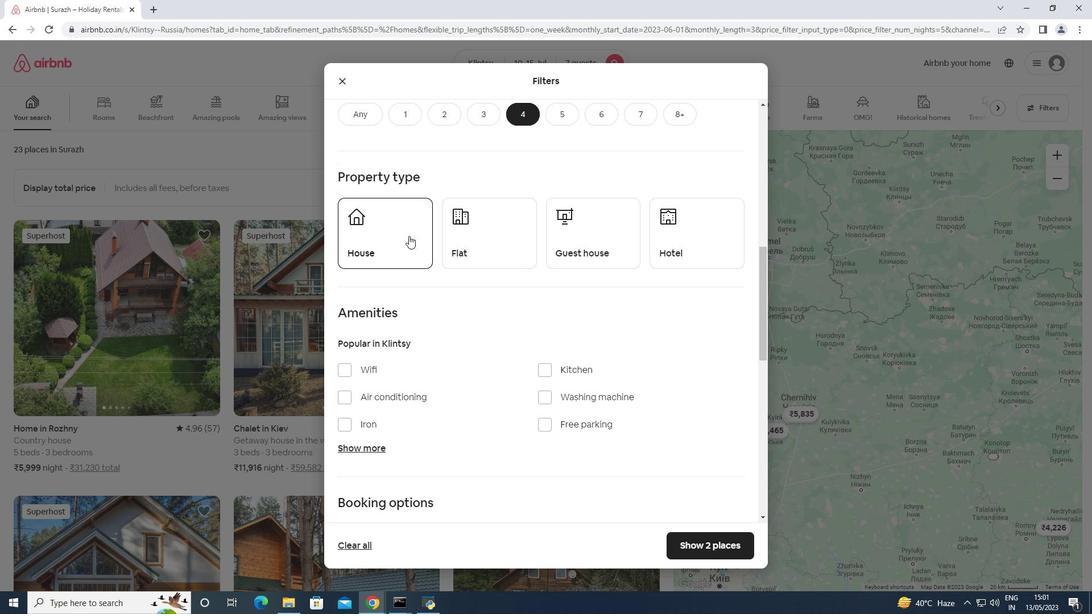
Action: Mouse moved to (458, 238)
Screenshot: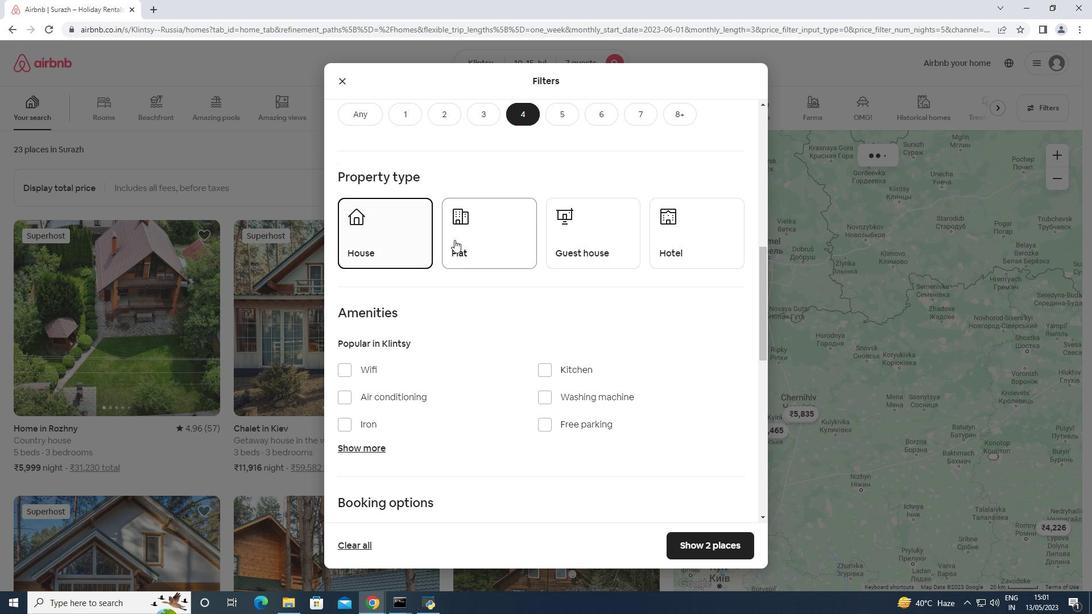 
Action: Mouse pressed left at (458, 238)
Screenshot: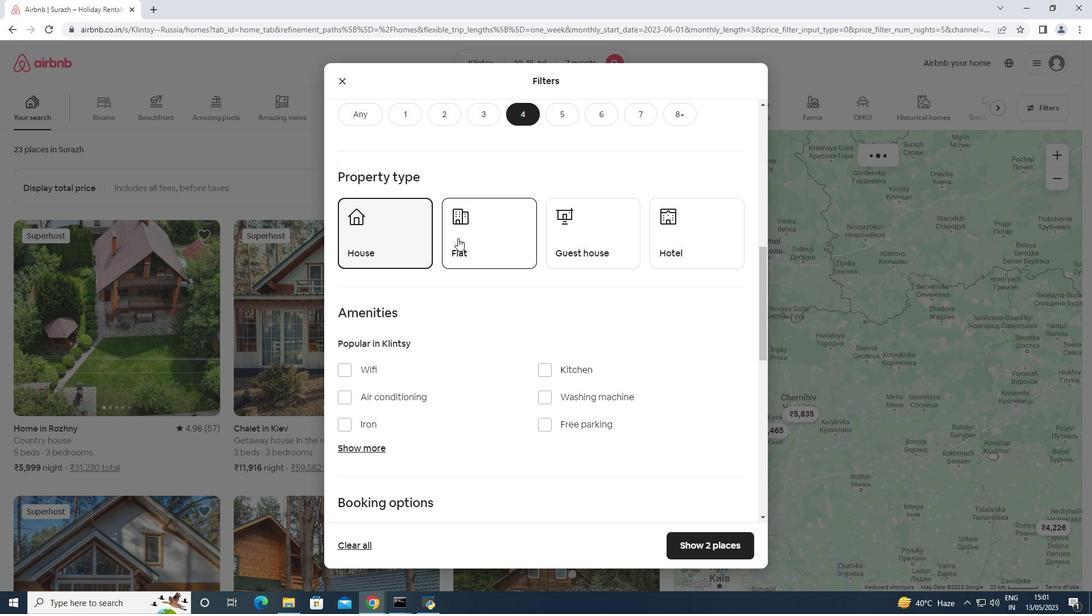 
Action: Mouse moved to (606, 249)
Screenshot: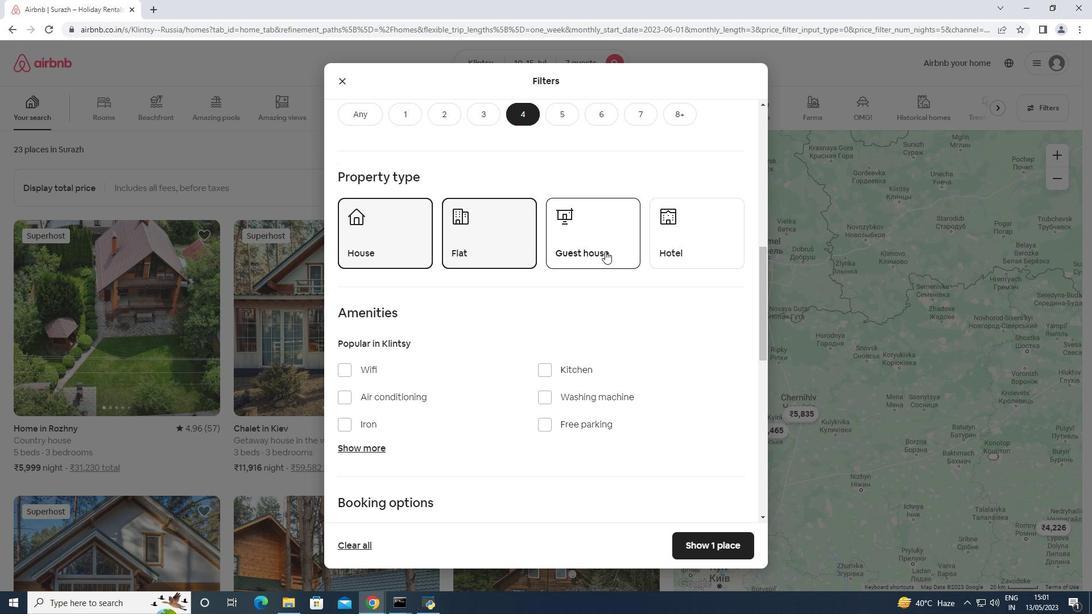 
Action: Mouse pressed left at (606, 249)
Screenshot: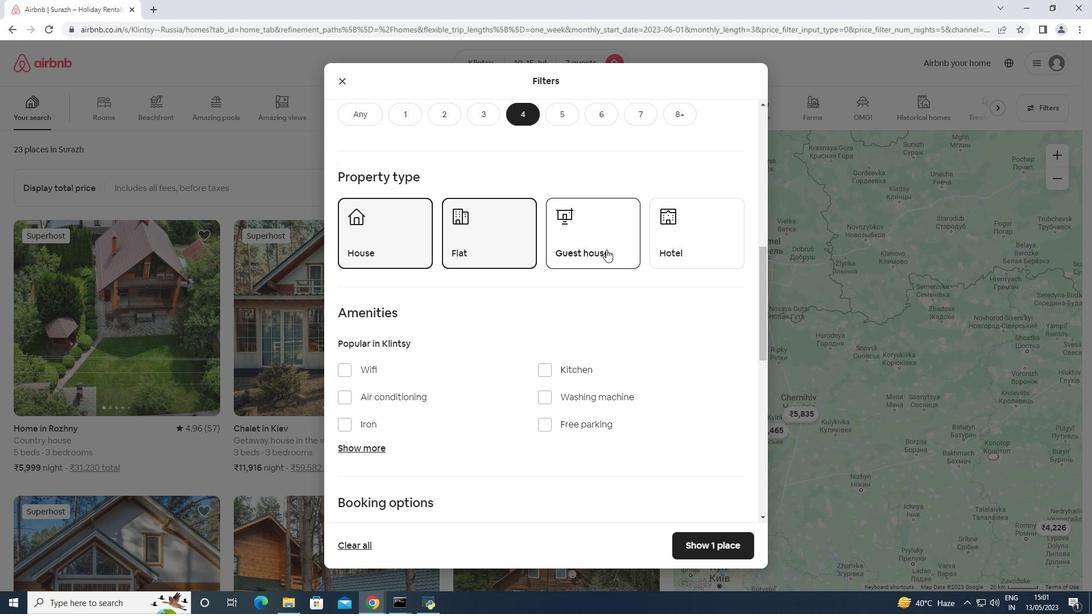 
Action: Mouse scrolled (606, 249) with delta (0, 0)
Screenshot: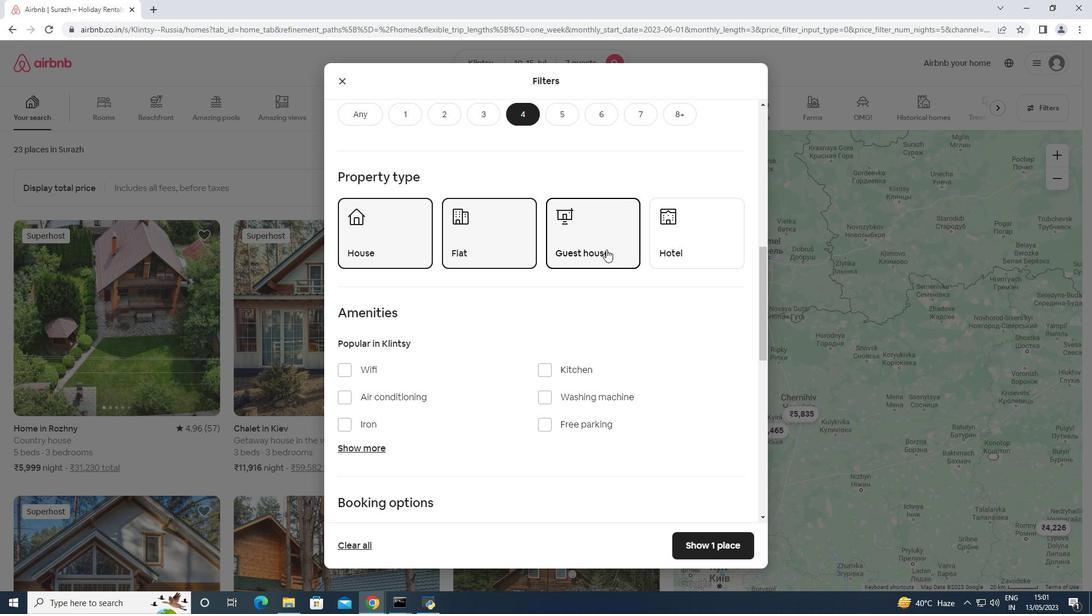 
Action: Mouse scrolled (606, 249) with delta (0, 0)
Screenshot: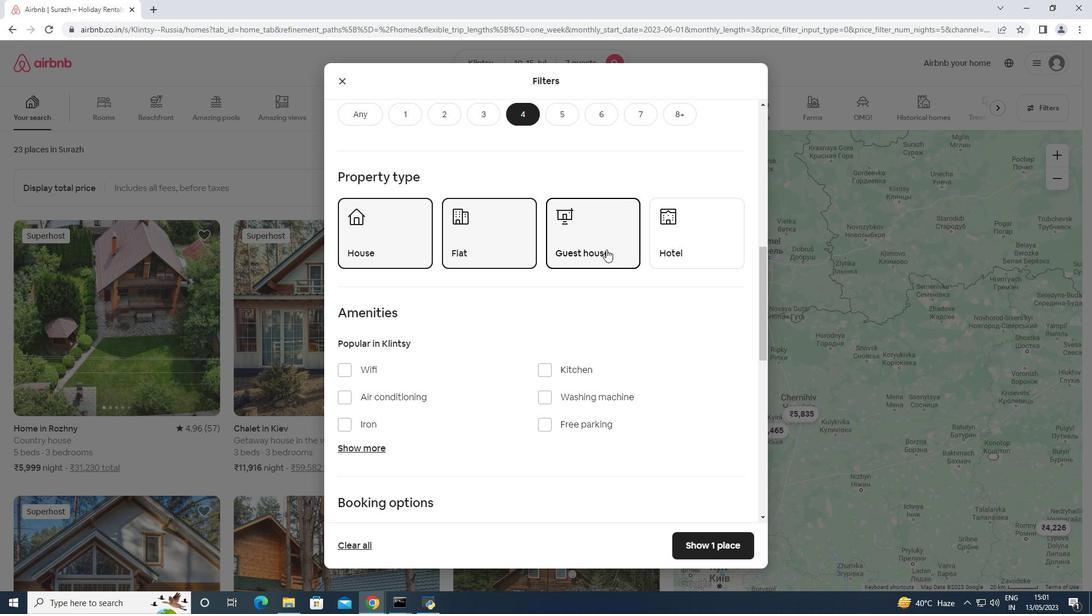 
Action: Mouse scrolled (606, 249) with delta (0, 0)
Screenshot: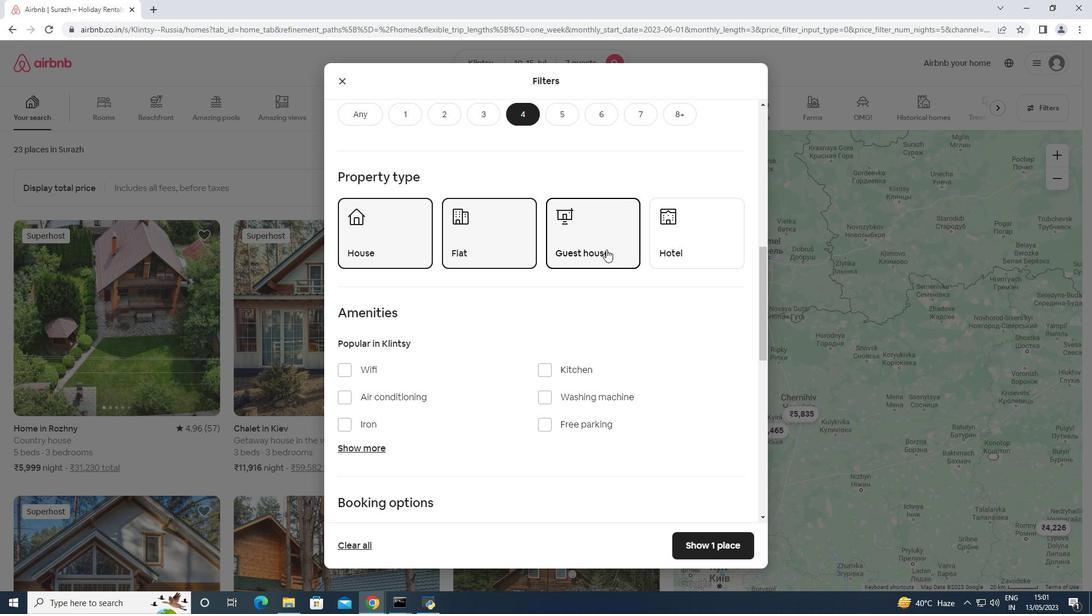 
Action: Mouse scrolled (606, 249) with delta (0, 0)
Screenshot: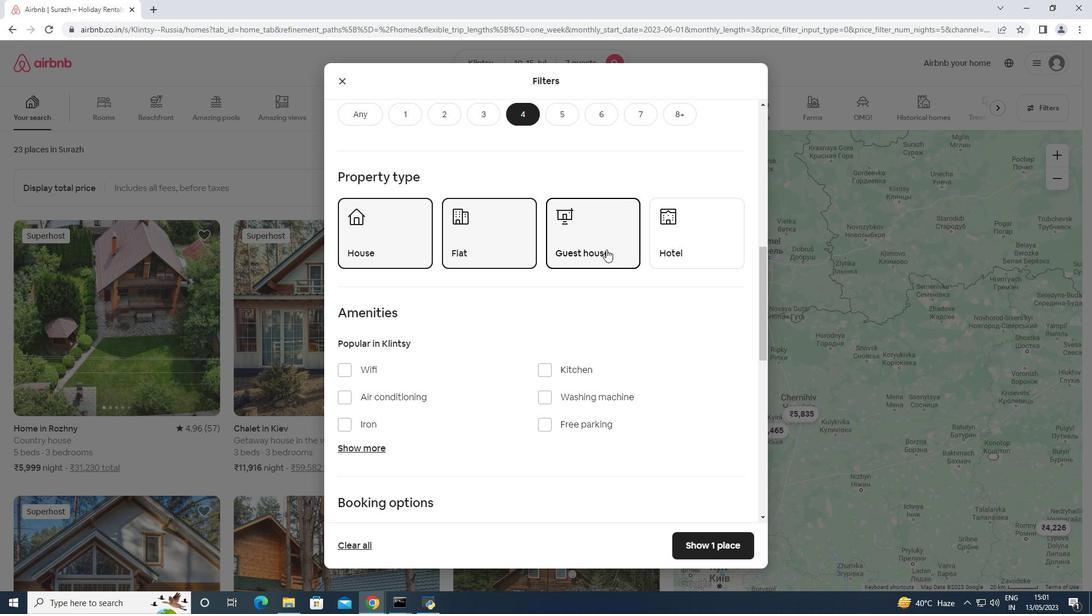 
Action: Mouse scrolled (606, 249) with delta (0, 0)
Screenshot: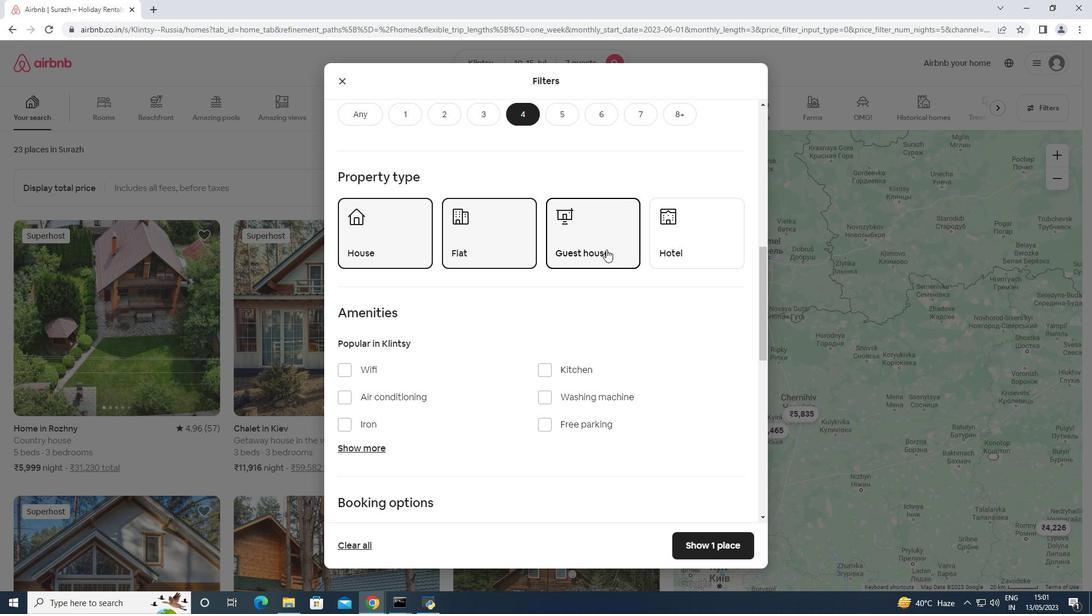 
Action: Mouse moved to (371, 161)
Screenshot: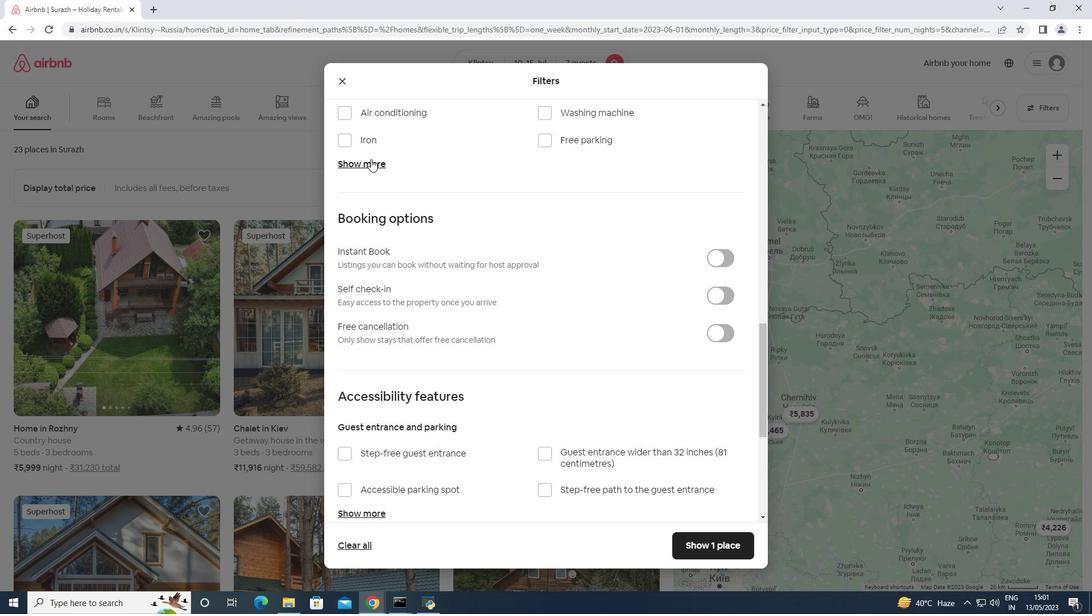 
Action: Mouse pressed left at (371, 161)
Screenshot: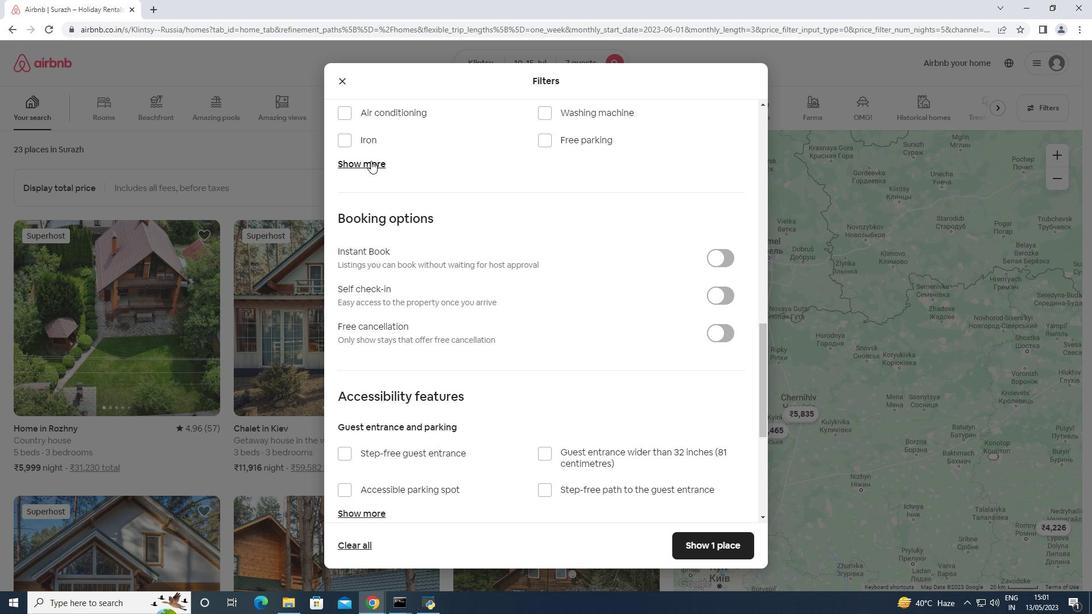 
Action: Mouse moved to (375, 177)
Screenshot: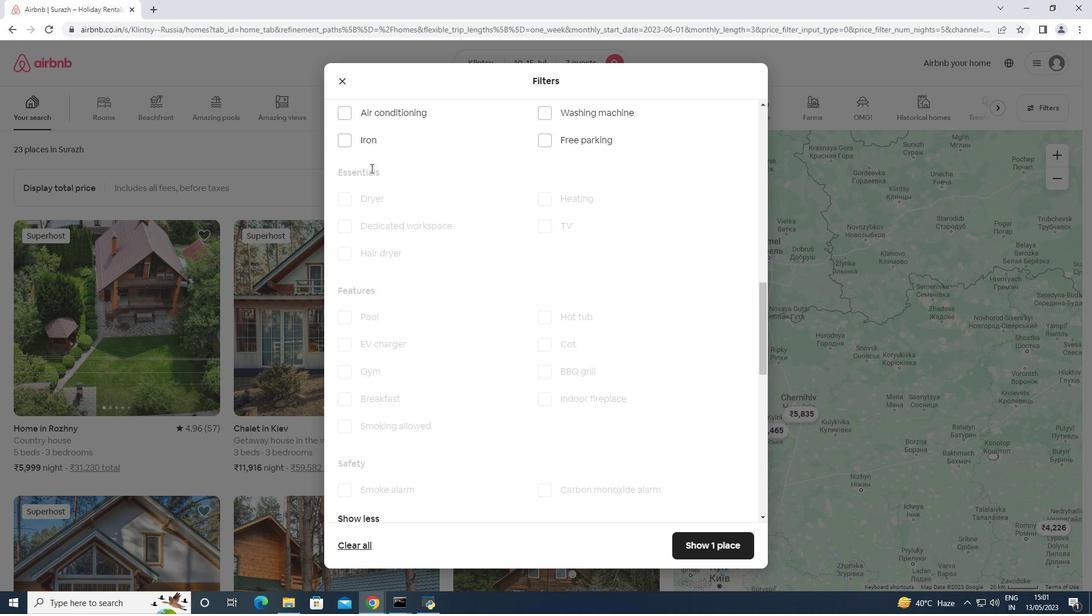 
Action: Mouse scrolled (375, 178) with delta (0, 0)
Screenshot: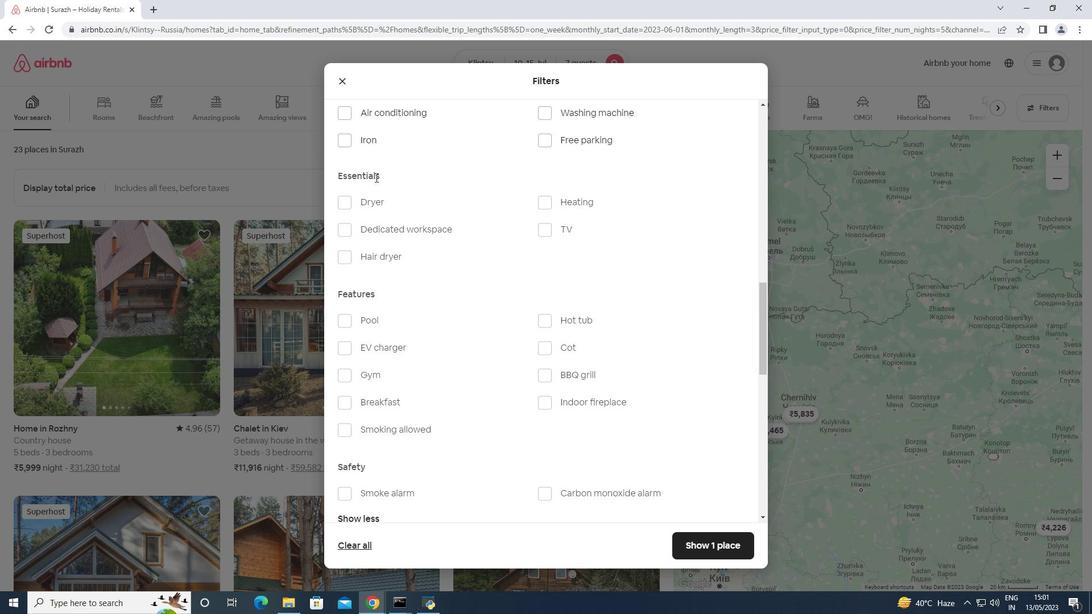 
Action: Mouse moved to (383, 144)
Screenshot: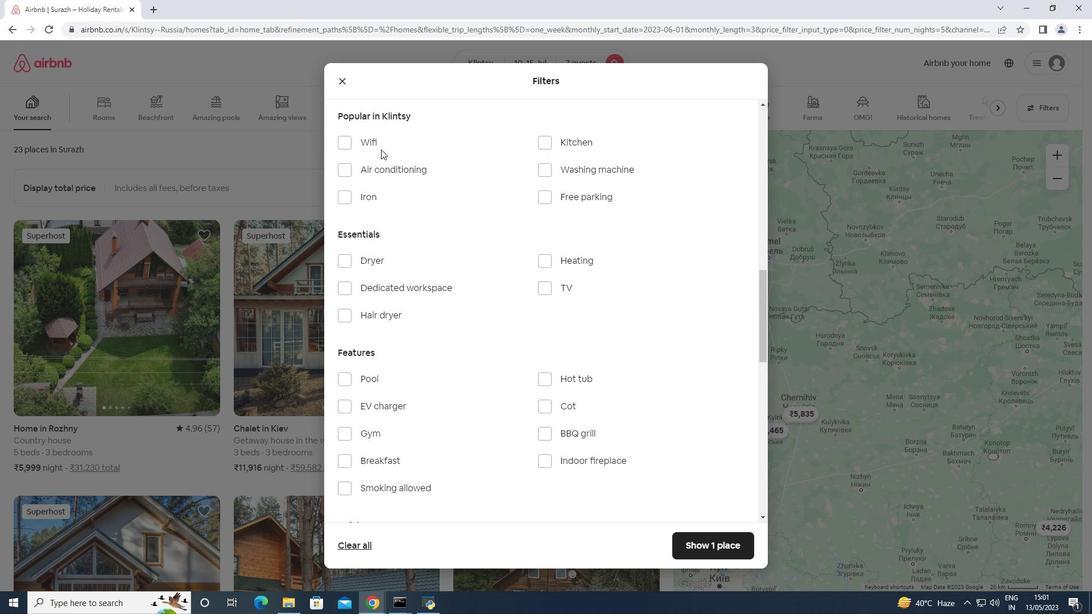 
Action: Mouse pressed left at (383, 144)
Screenshot: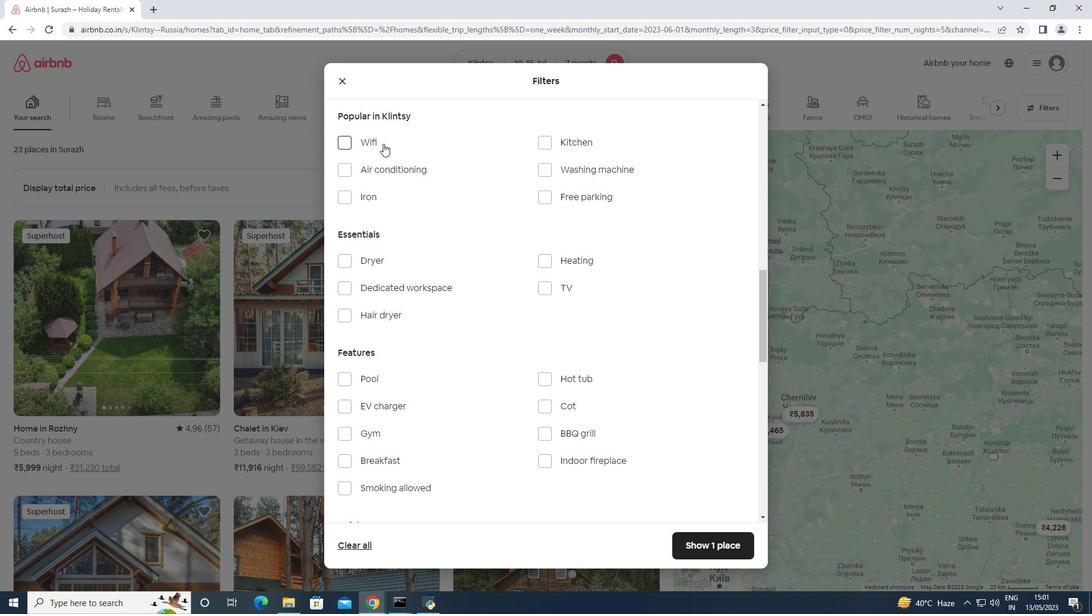 
Action: Mouse moved to (583, 194)
Screenshot: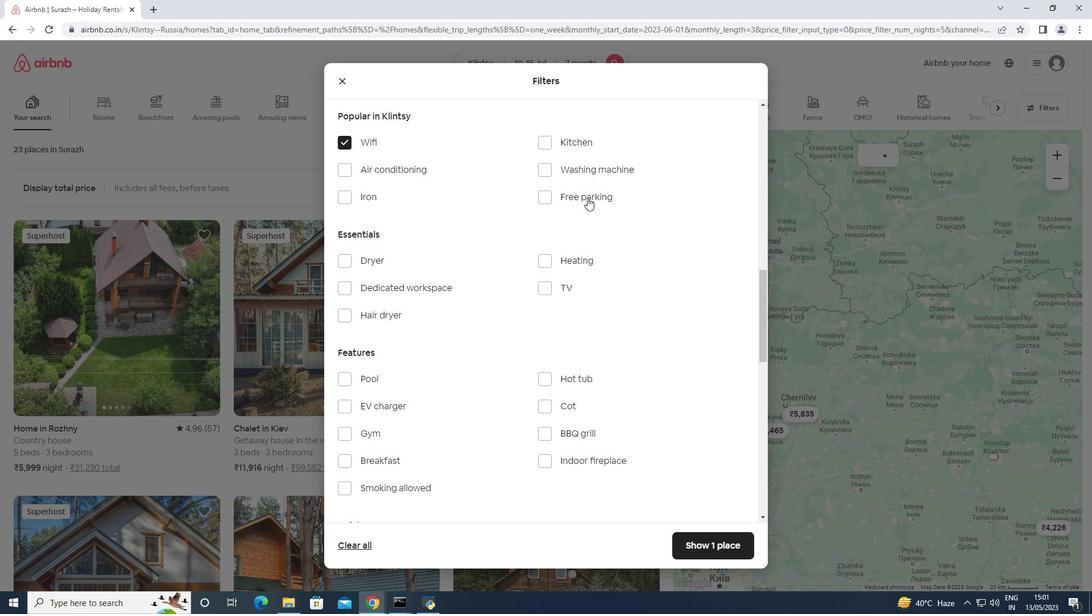 
Action: Mouse pressed left at (583, 194)
Screenshot: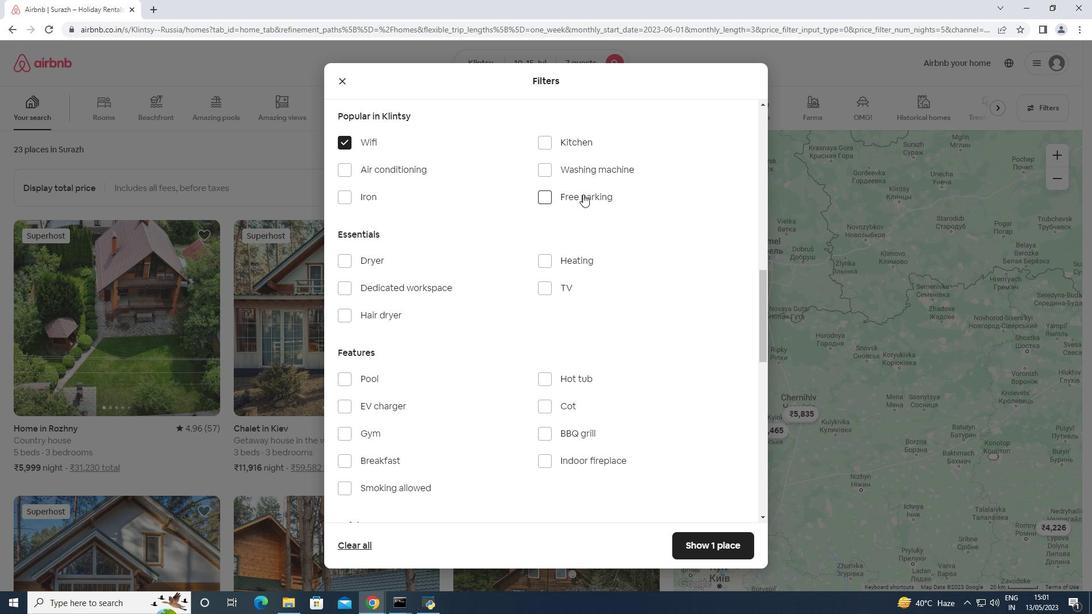 
Action: Mouse moved to (554, 285)
Screenshot: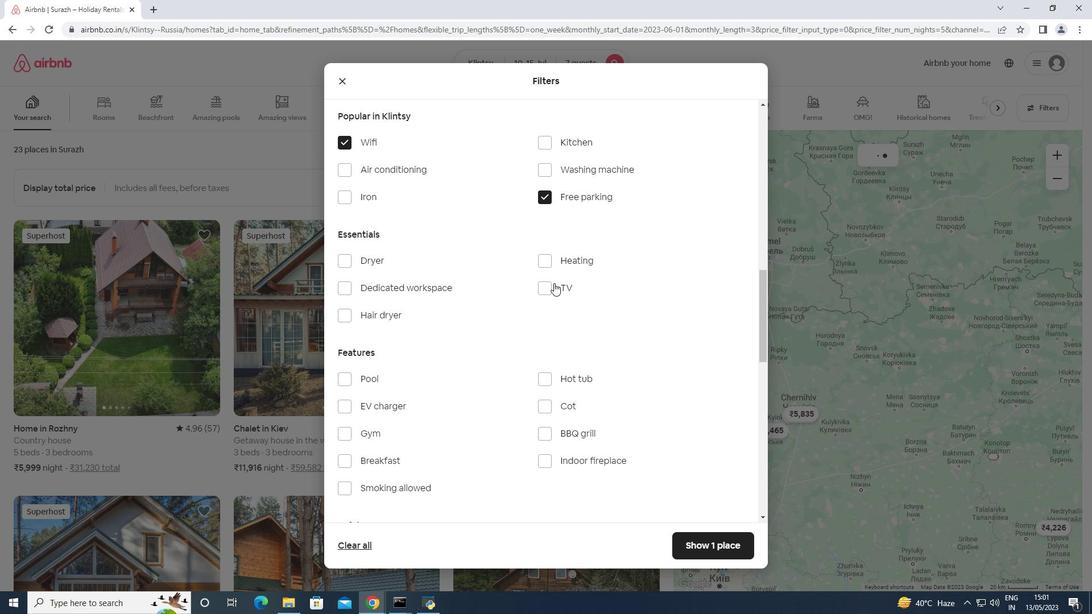 
Action: Mouse pressed left at (554, 285)
Screenshot: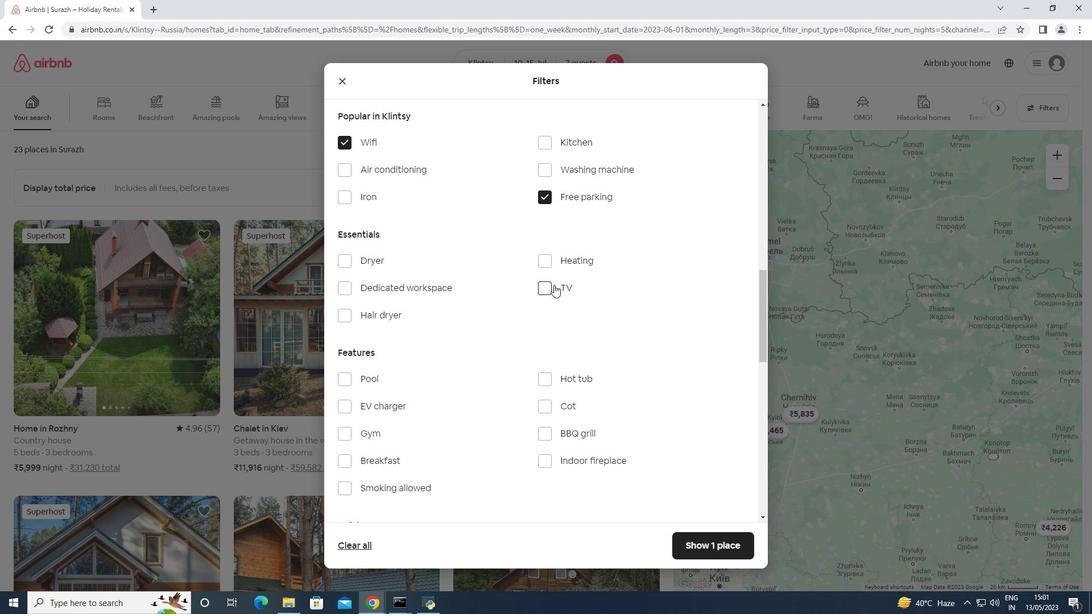 
Action: Mouse moved to (553, 285)
Screenshot: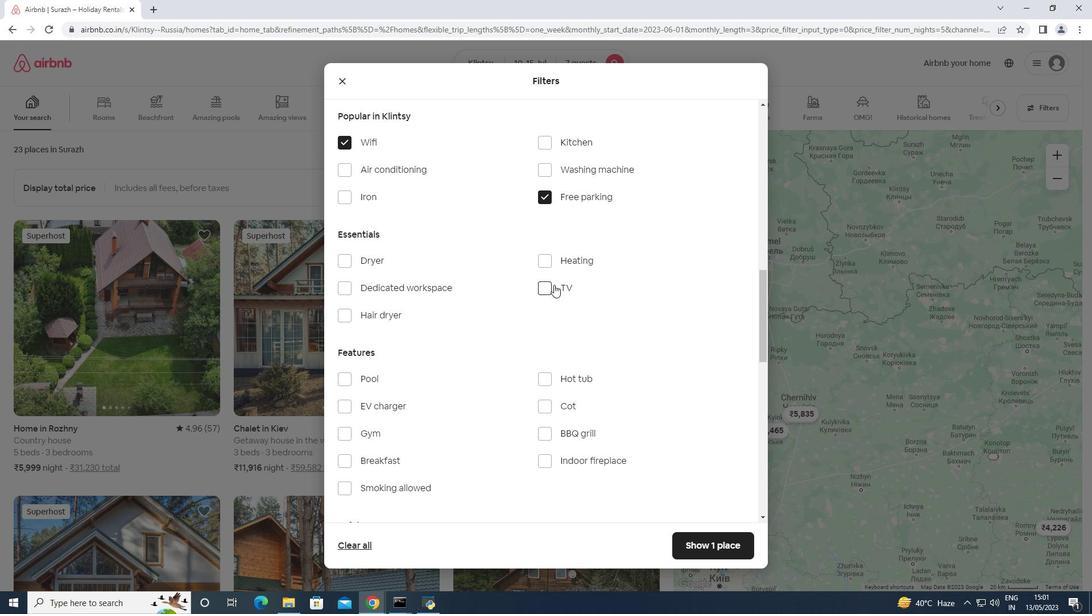 
Action: Mouse scrolled (553, 284) with delta (0, 0)
Screenshot: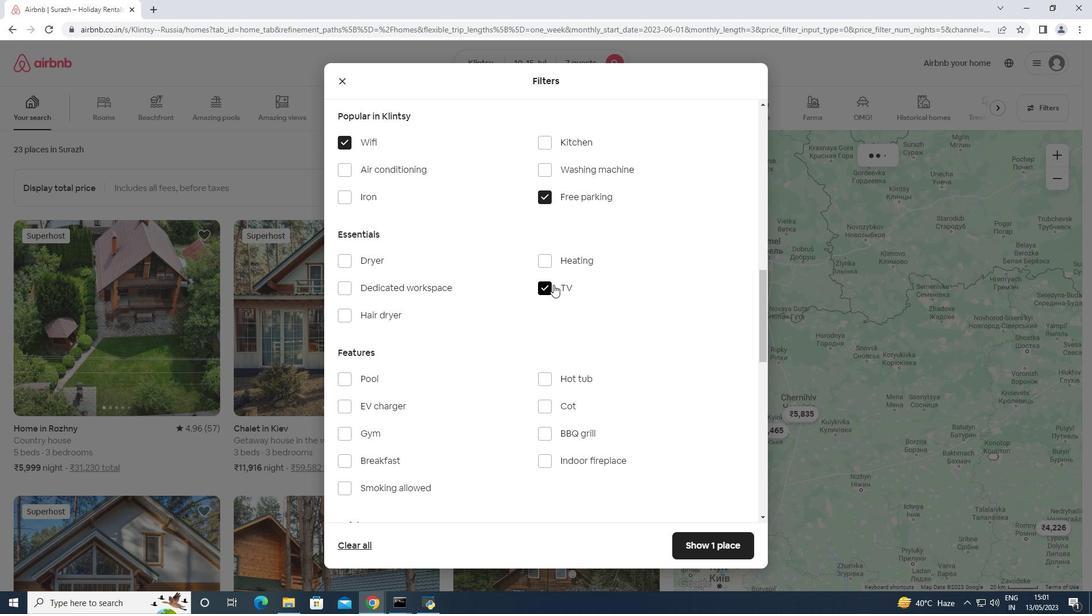 
Action: Mouse scrolled (553, 284) with delta (0, 0)
Screenshot: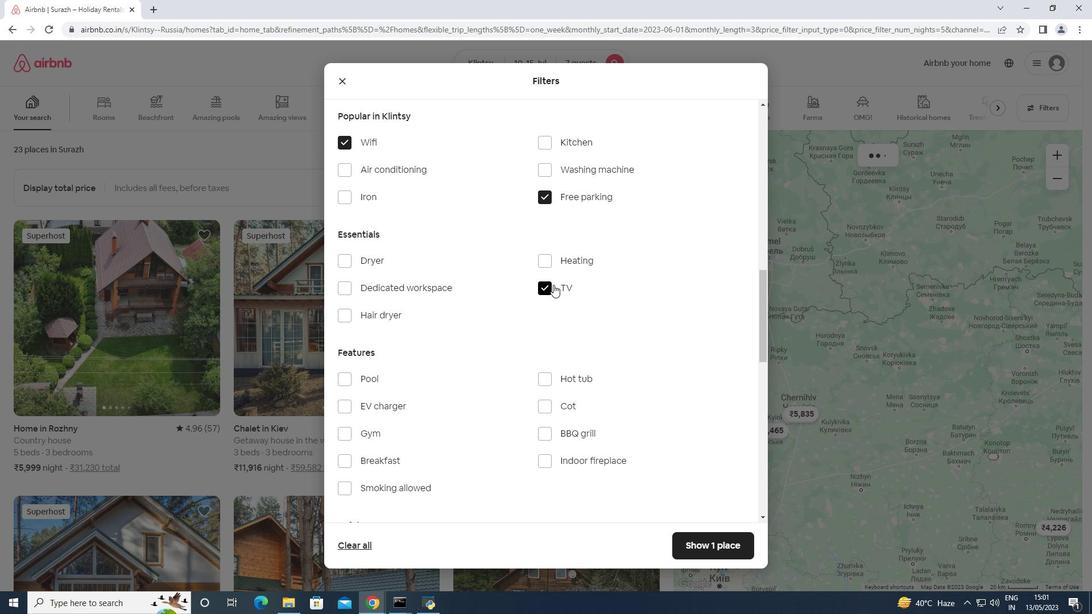 
Action: Mouse scrolled (553, 284) with delta (0, 0)
Screenshot: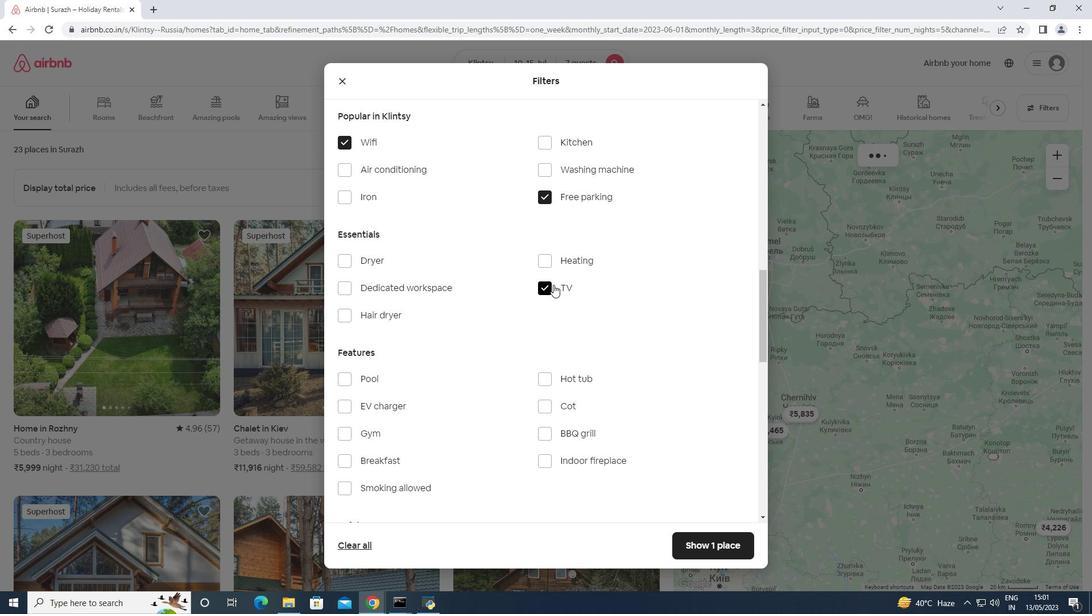 
Action: Mouse moved to (378, 264)
Screenshot: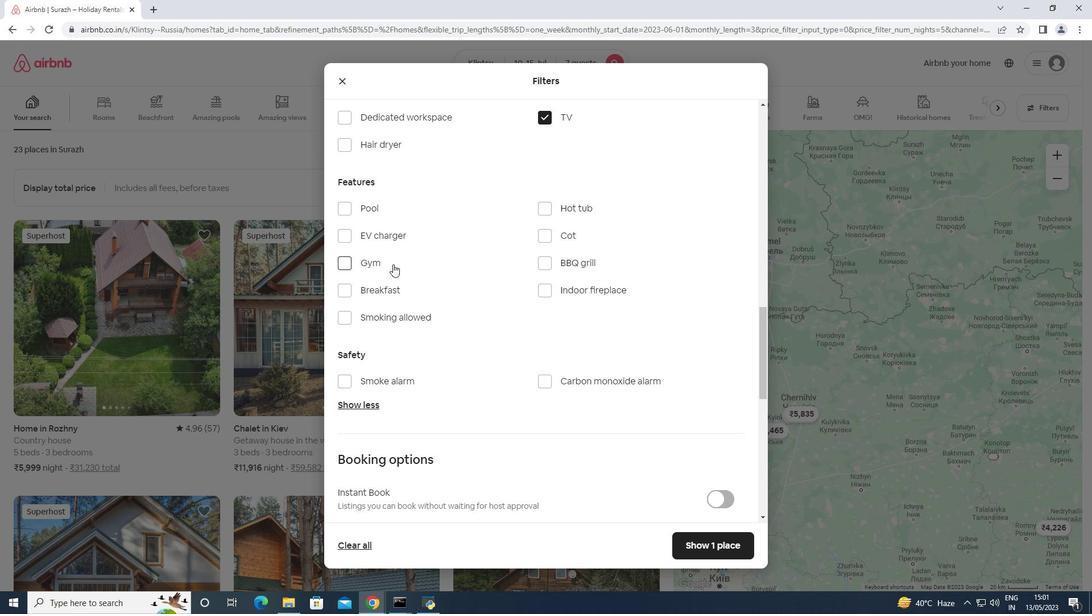 
Action: Mouse pressed left at (378, 264)
Screenshot: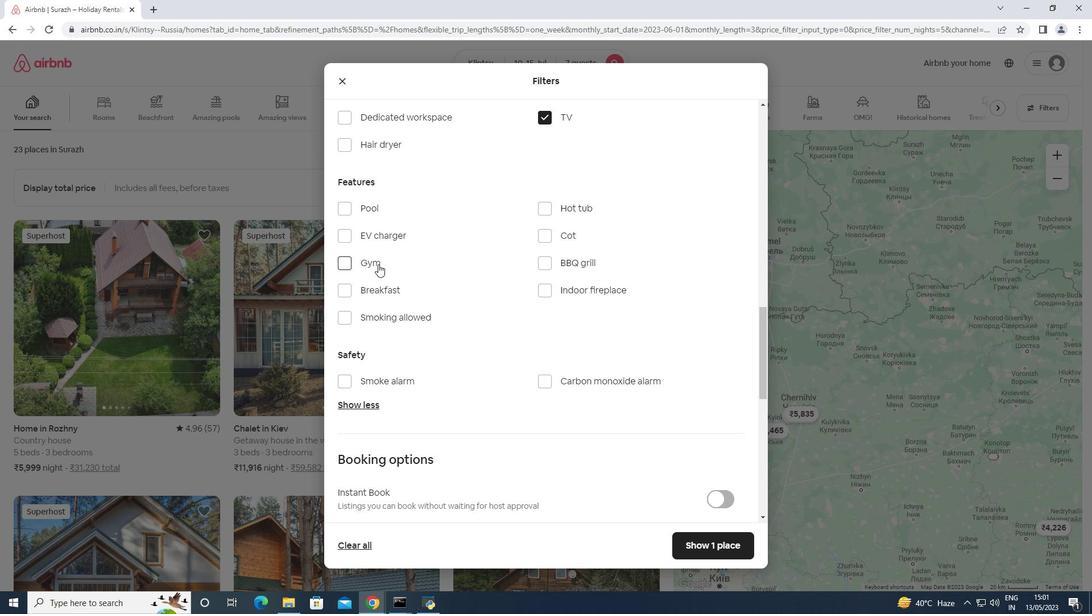 
Action: Mouse moved to (373, 284)
Screenshot: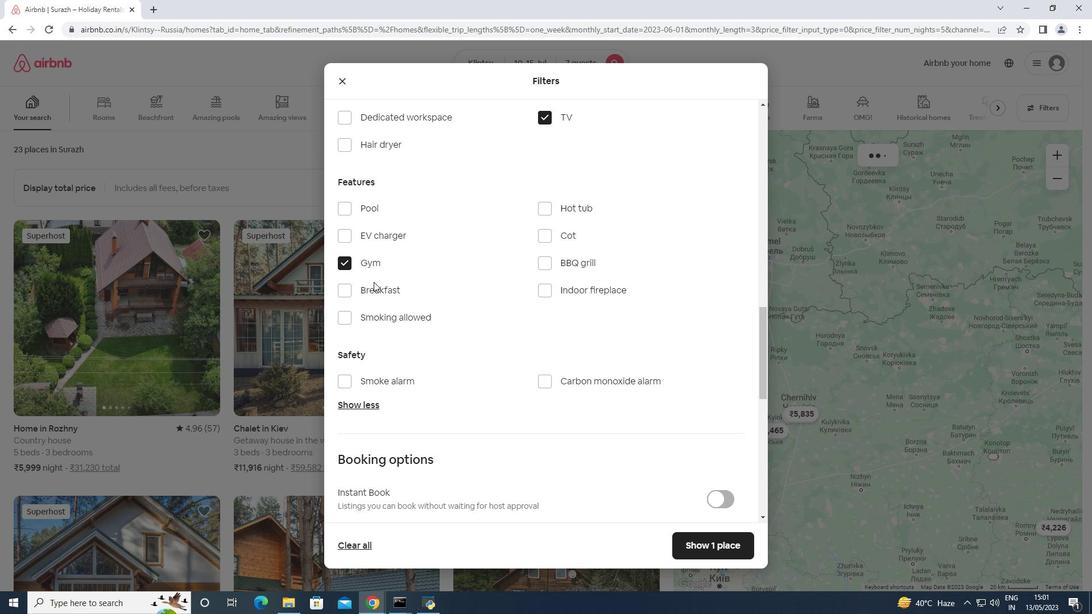 
Action: Mouse pressed left at (373, 284)
Screenshot: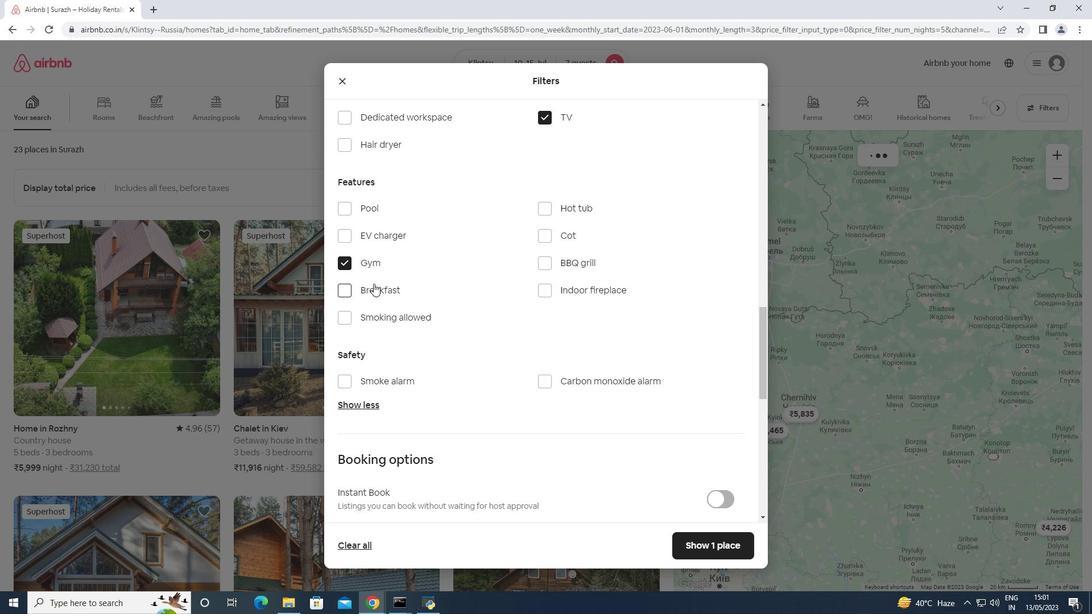 
Action: Mouse moved to (477, 271)
Screenshot: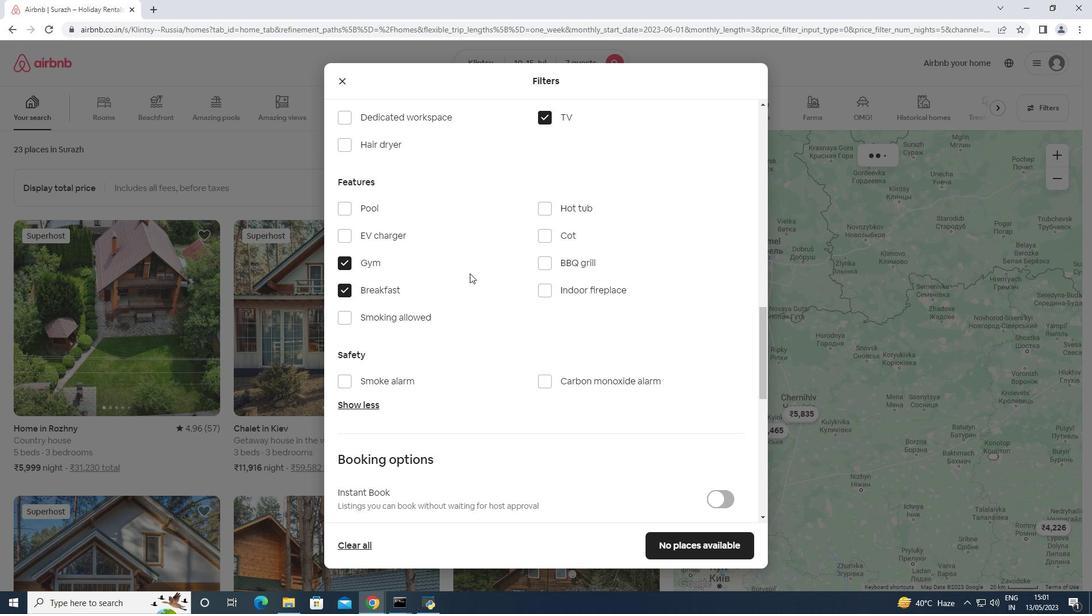 
Action: Mouse scrolled (477, 270) with delta (0, 0)
Screenshot: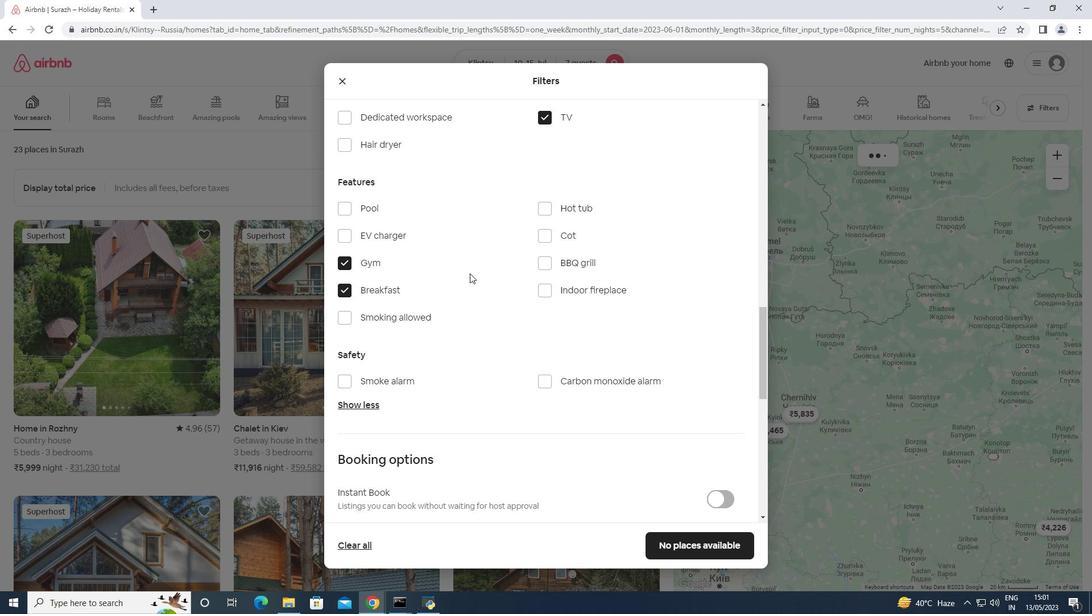 
Action: Mouse scrolled (477, 270) with delta (0, 0)
Screenshot: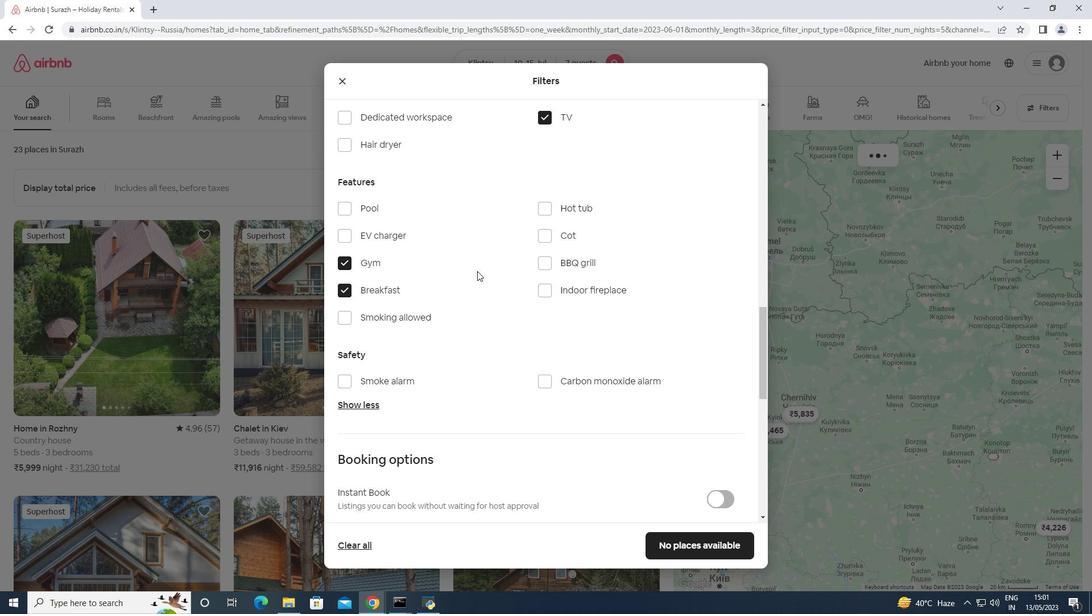 
Action: Mouse scrolled (477, 270) with delta (0, 0)
Screenshot: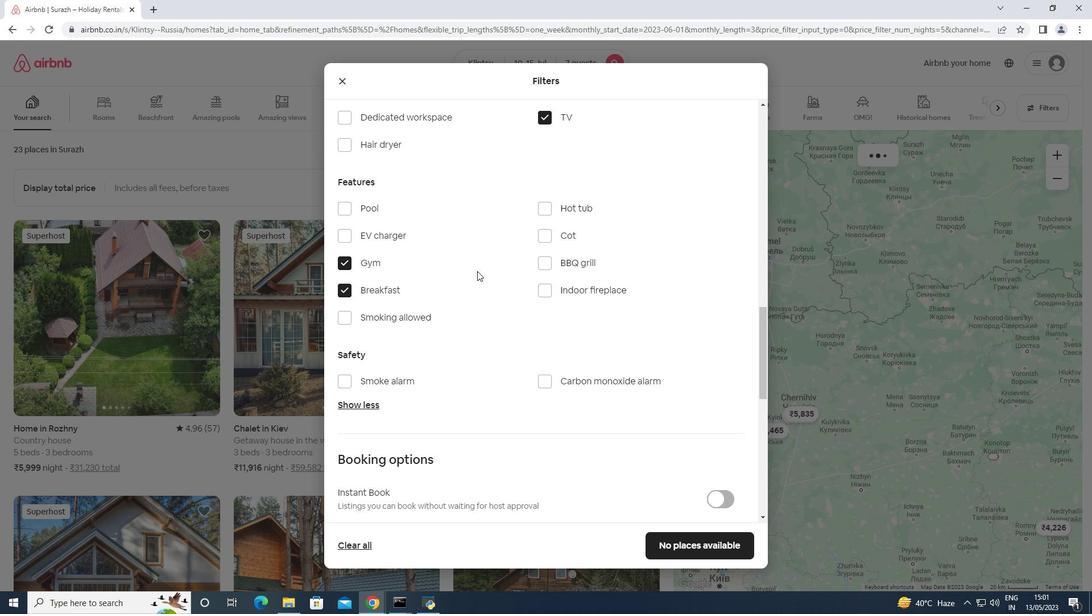 
Action: Mouse scrolled (477, 270) with delta (0, 0)
Screenshot: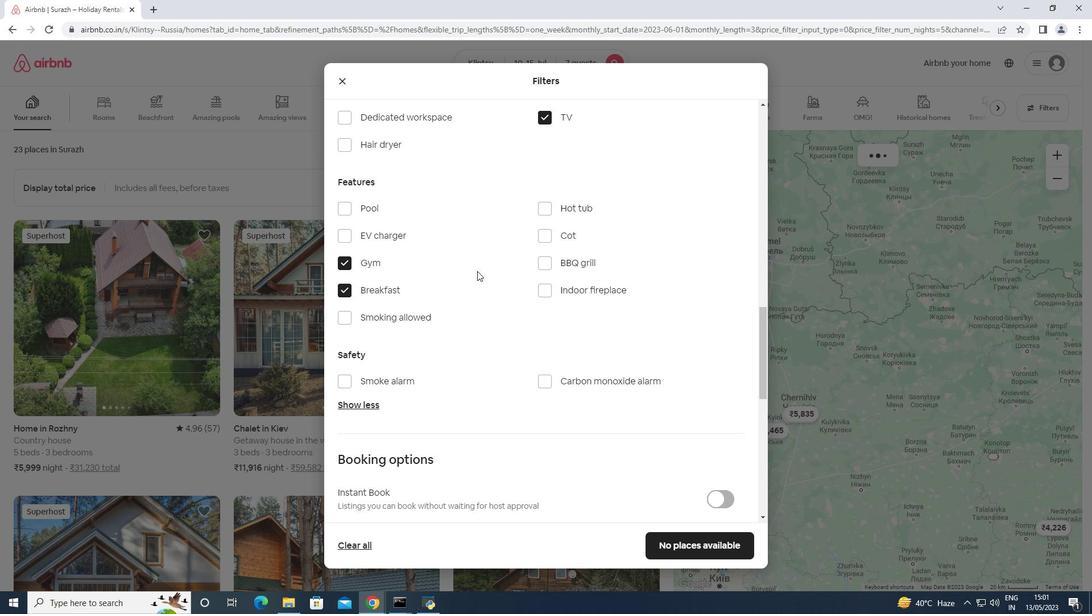
Action: Mouse moved to (717, 303)
Screenshot: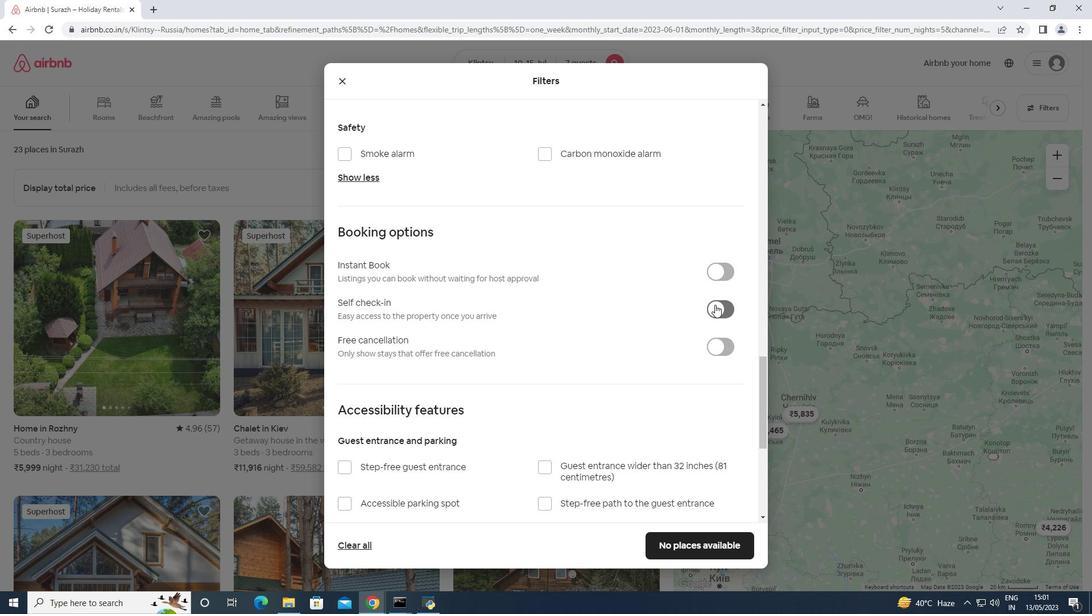 
Action: Mouse pressed left at (717, 303)
Screenshot: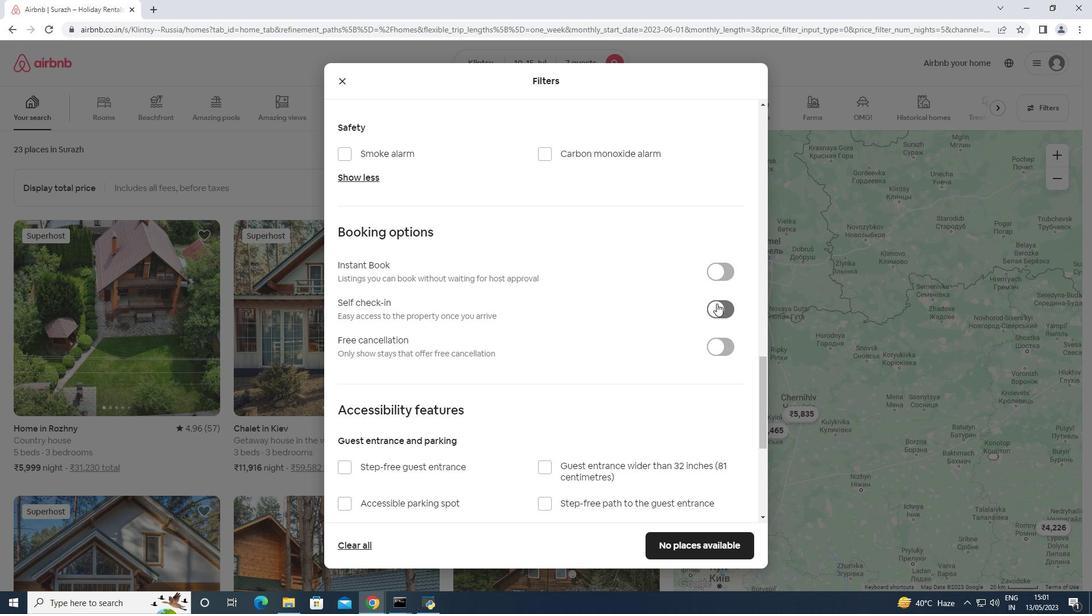
Action: Mouse moved to (717, 303)
Screenshot: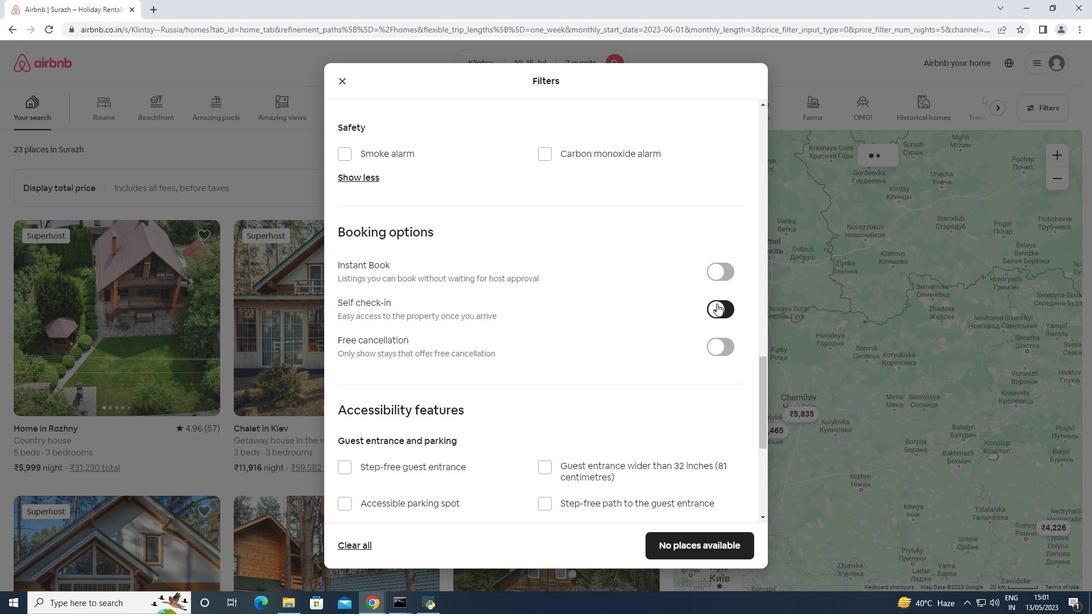 
Action: Mouse scrolled (717, 302) with delta (0, 0)
Screenshot: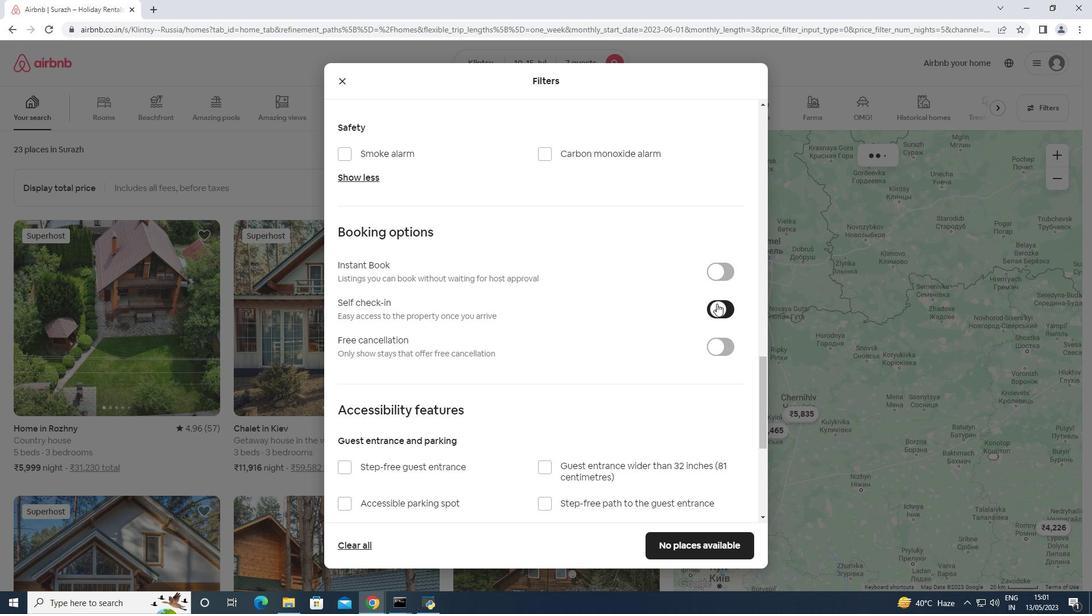 
Action: Mouse scrolled (717, 302) with delta (0, 0)
Screenshot: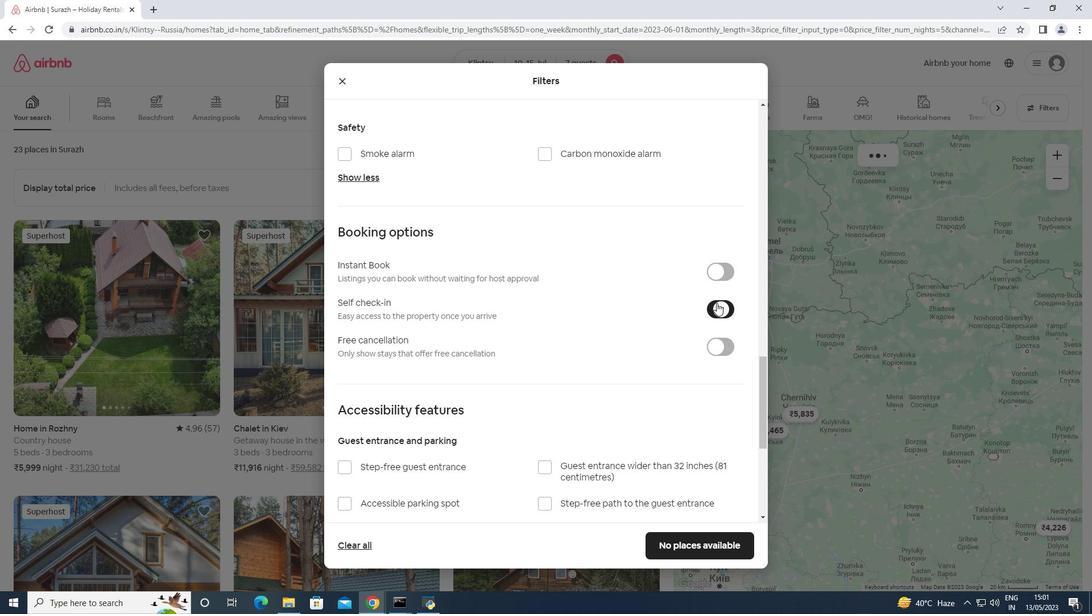 
Action: Mouse scrolled (717, 302) with delta (0, 0)
Screenshot: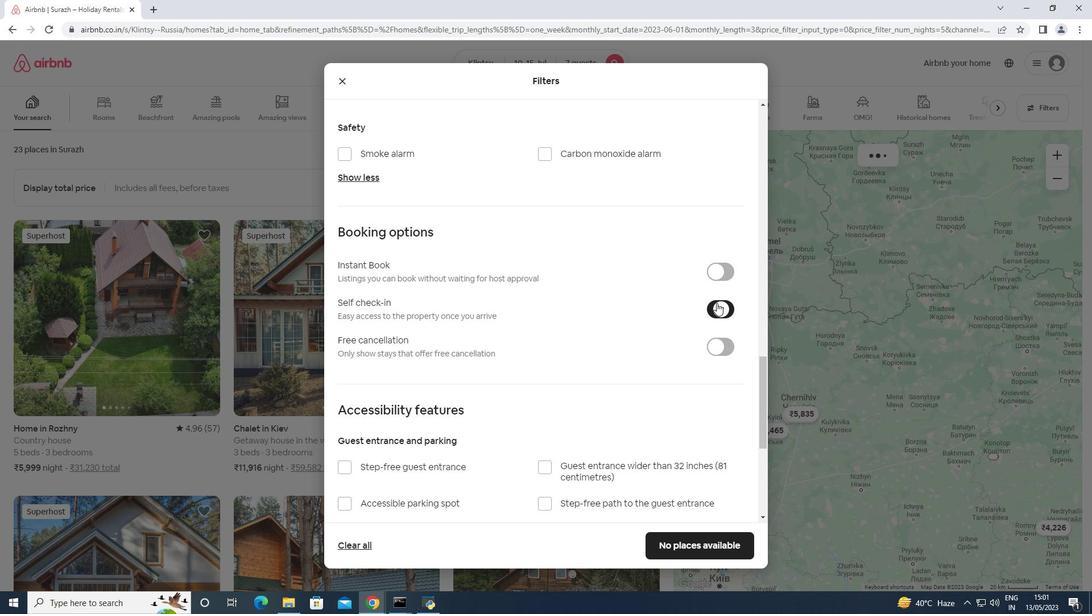 
Action: Mouse scrolled (717, 302) with delta (0, 0)
Screenshot: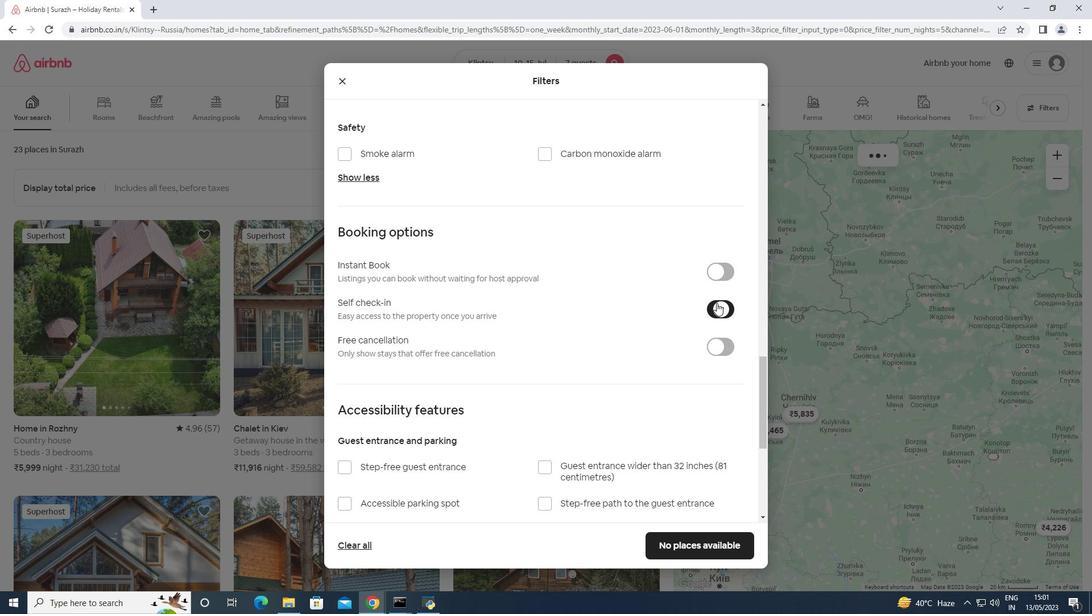 
Action: Mouse scrolled (717, 302) with delta (0, 0)
Screenshot: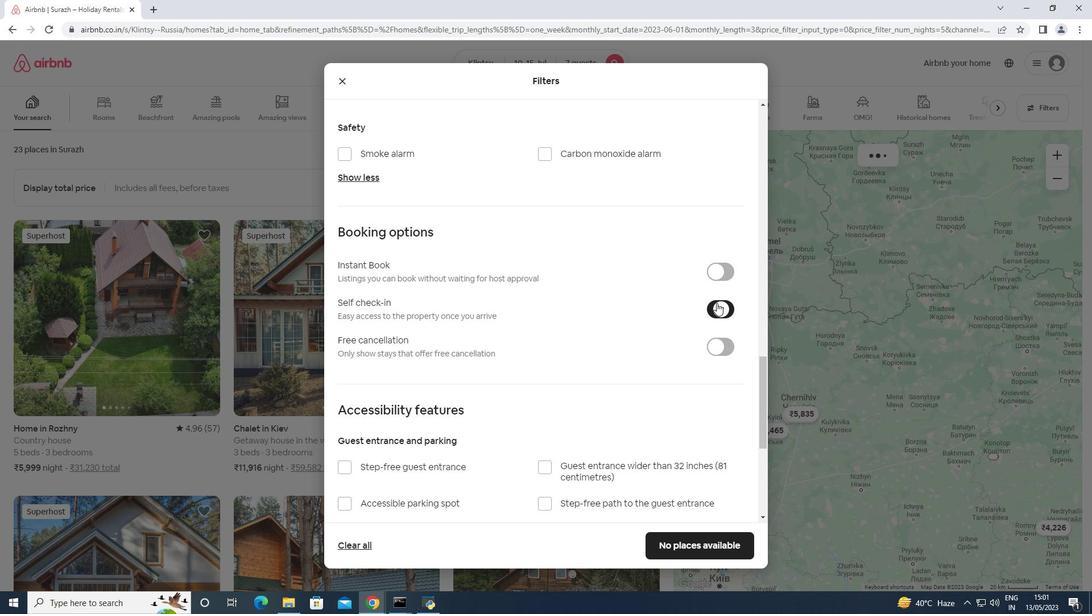 
Action: Mouse scrolled (717, 302) with delta (0, 0)
Screenshot: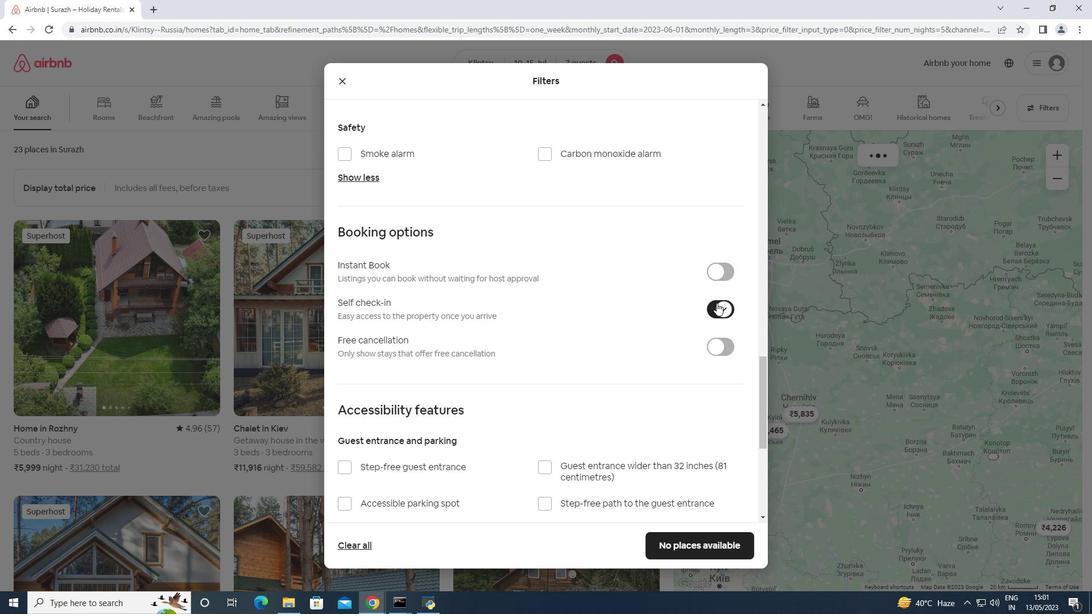
Action: Mouse moved to (366, 445)
Screenshot: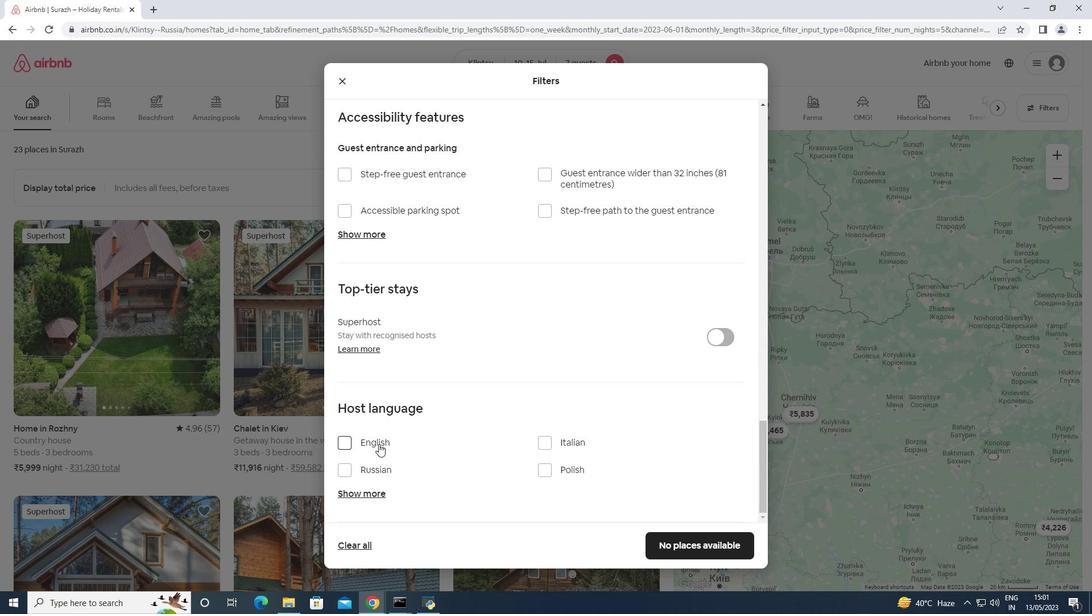 
Action: Mouse pressed left at (366, 445)
Screenshot: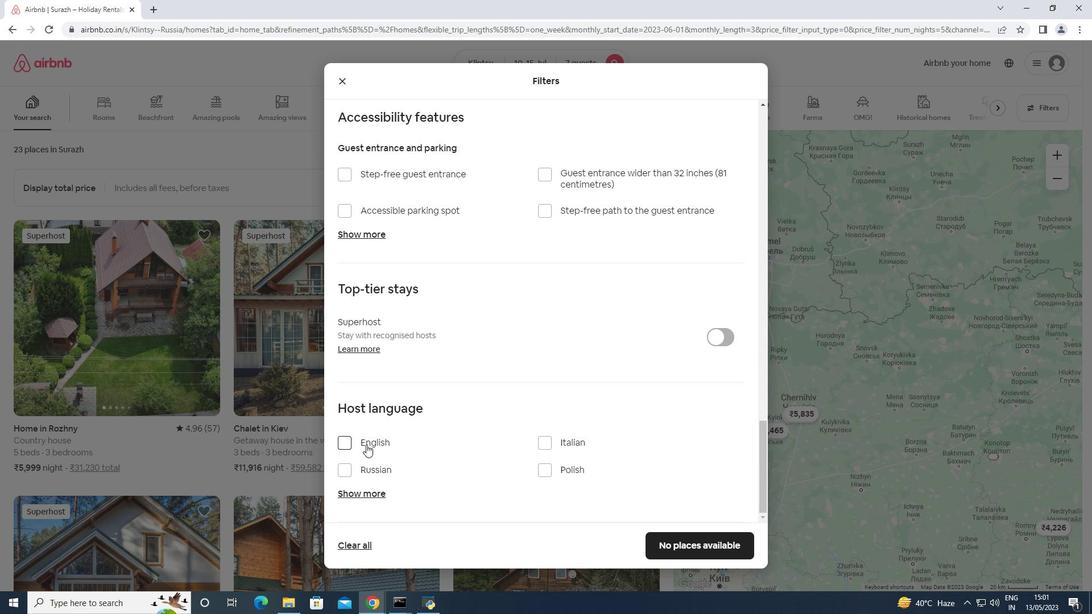 
Action: Mouse moved to (685, 548)
Screenshot: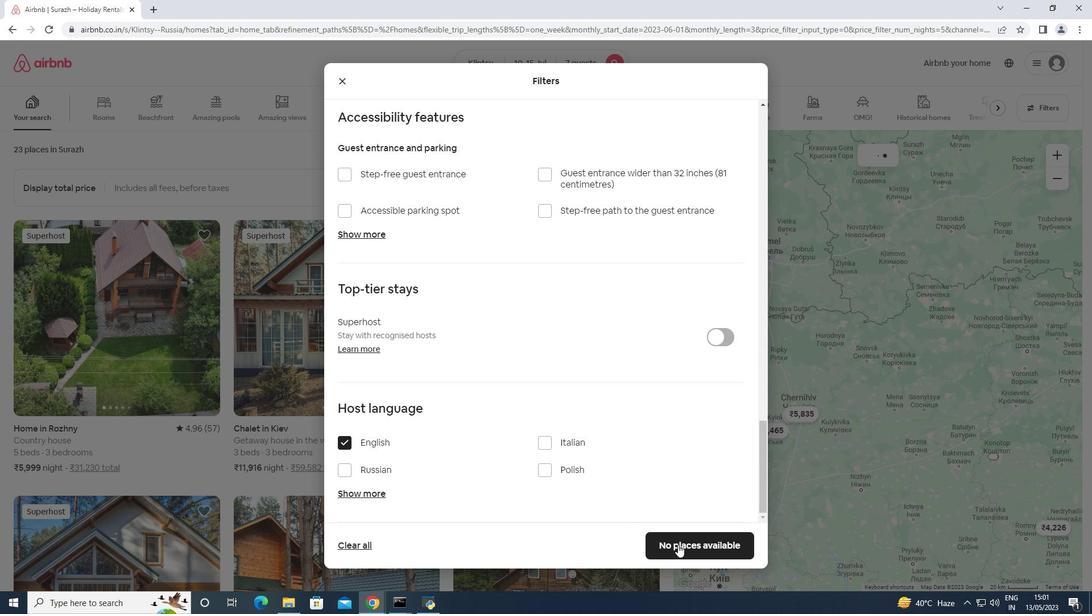 
Action: Mouse pressed left at (685, 548)
Screenshot: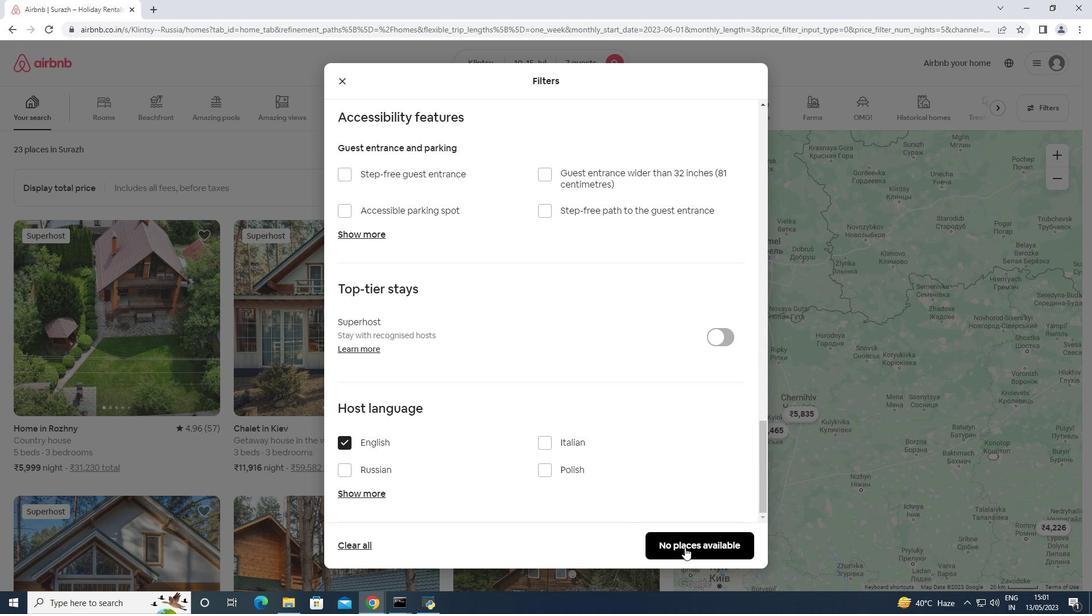
Action: Mouse moved to (558, 148)
Screenshot: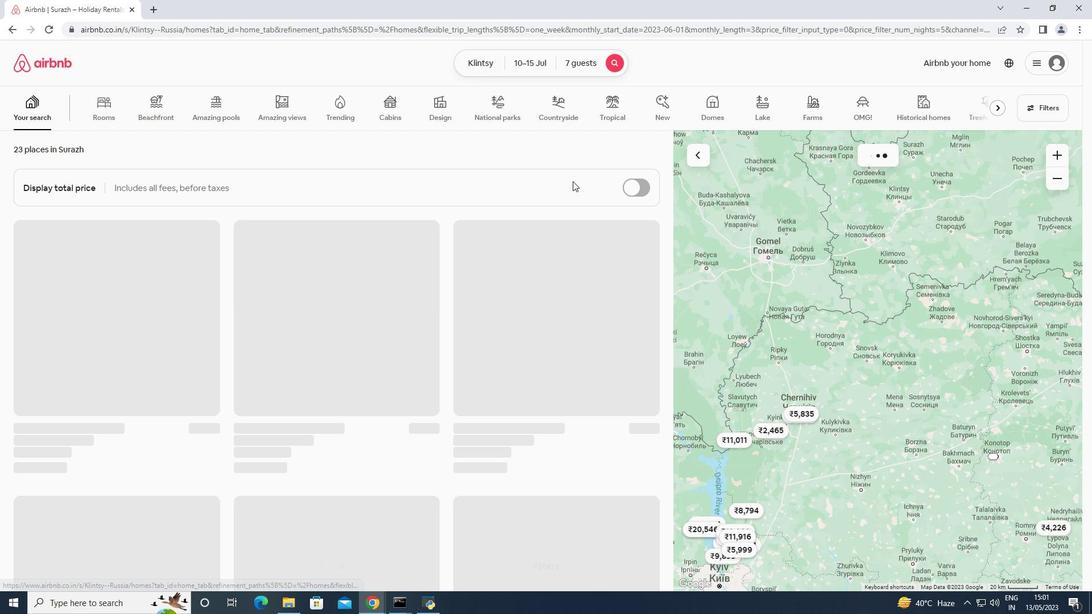
